 Task: Look for space in Shurugwi, Zimbabwe from 10th July, 2023 to 15th July, 2023 for 7 adults in price range Rs.10000 to Rs.15000. Place can be entire place or shared room with 4 bedrooms having 7 beds and 4 bathrooms. Property type can be house, flat, guest house. Amenities needed are: wifi, TV, free parkinig on premises, gym, breakfast. Booking option can be shelf check-in. Required host language is English.
Action: Mouse moved to (413, 98)
Screenshot: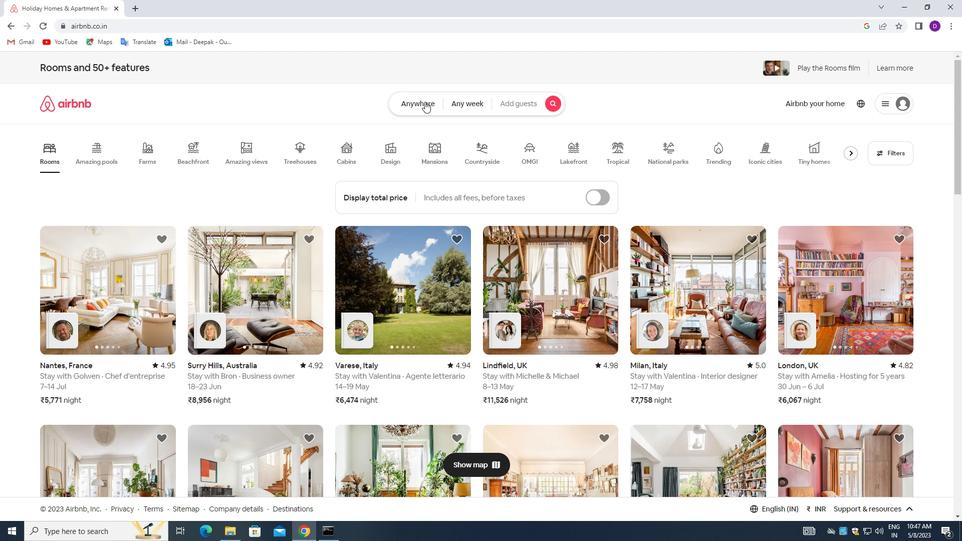 
Action: Mouse pressed left at (413, 98)
Screenshot: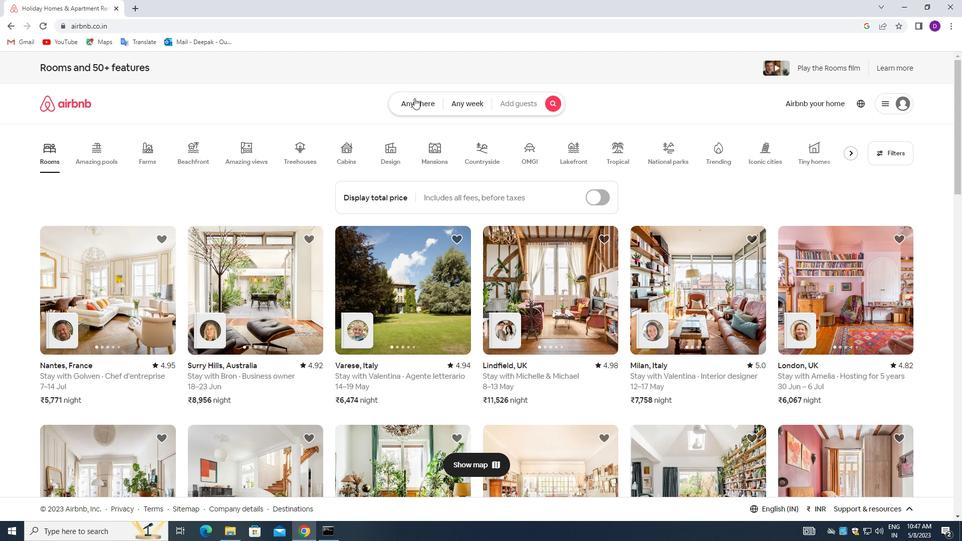
Action: Mouse moved to (358, 149)
Screenshot: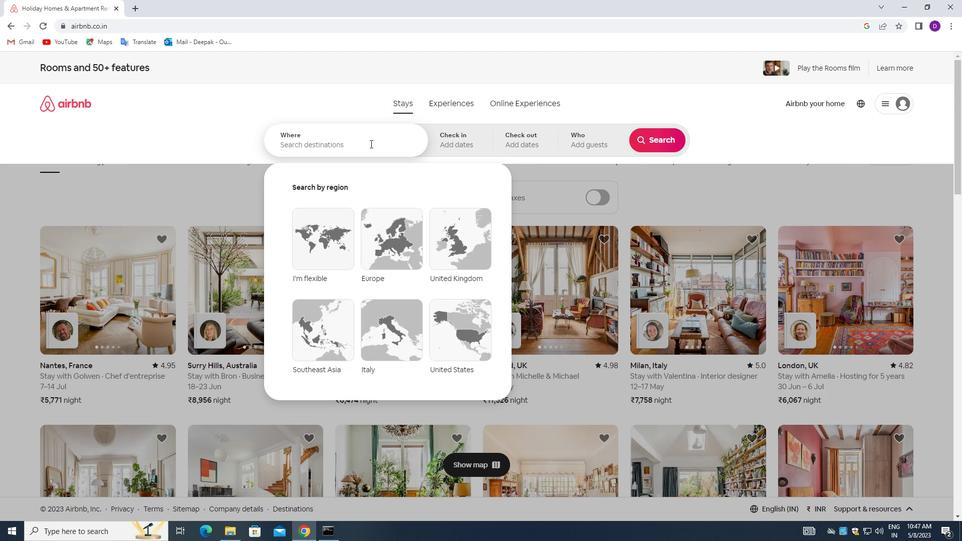 
Action: Mouse pressed left at (358, 149)
Screenshot: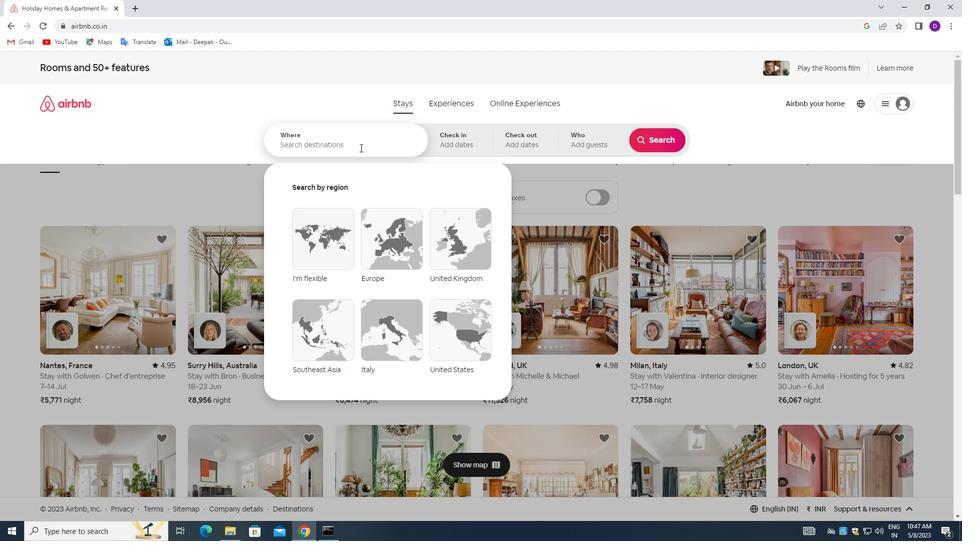 
Action: Mouse moved to (357, 147)
Screenshot: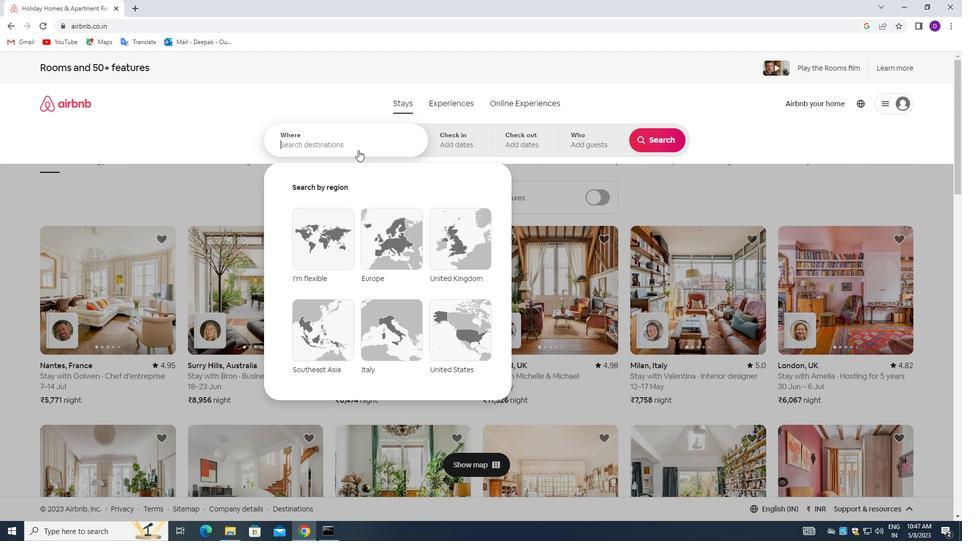
Action: Key pressed <Key.shift_r>Shurugwi,<Key.space><Key.shift_r>Zimbabwe<Key.enter>
Screenshot: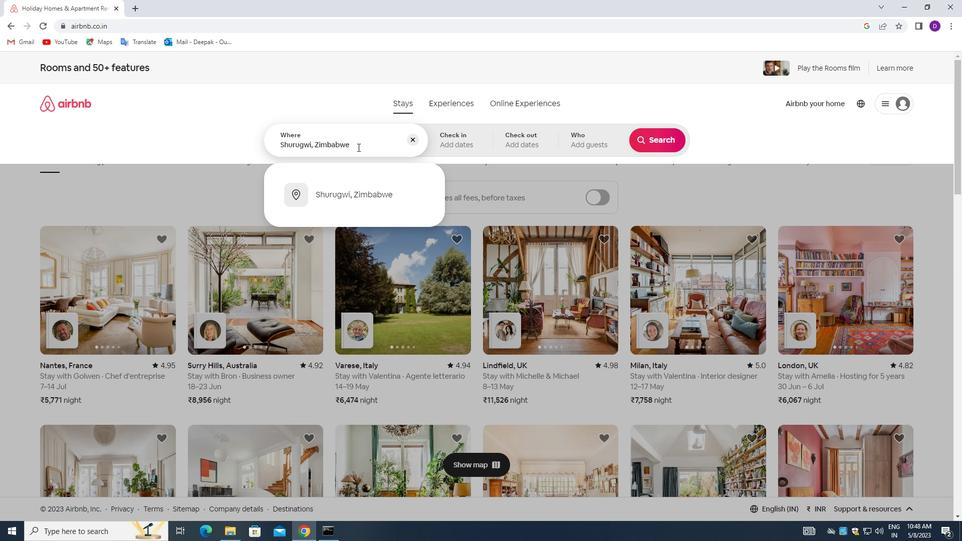 
Action: Mouse moved to (655, 220)
Screenshot: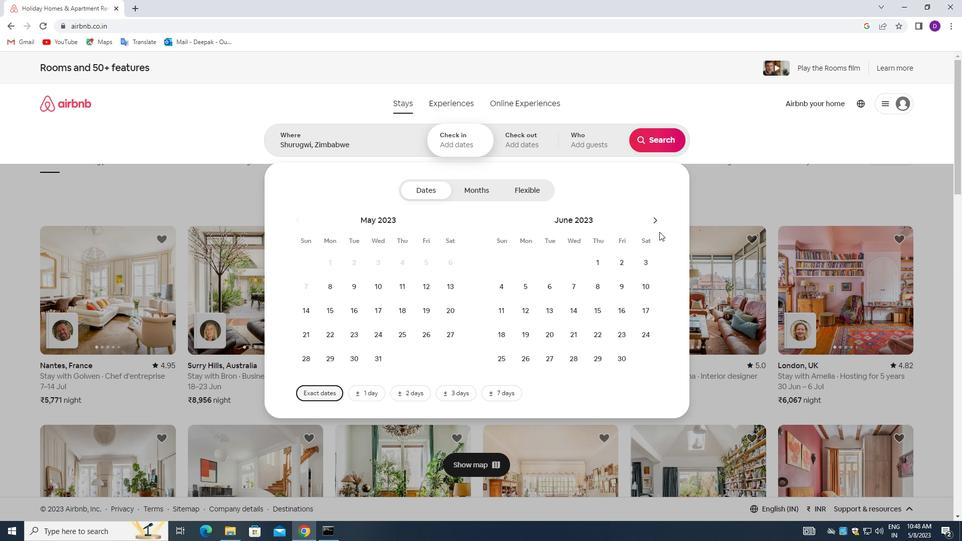 
Action: Mouse pressed left at (655, 220)
Screenshot: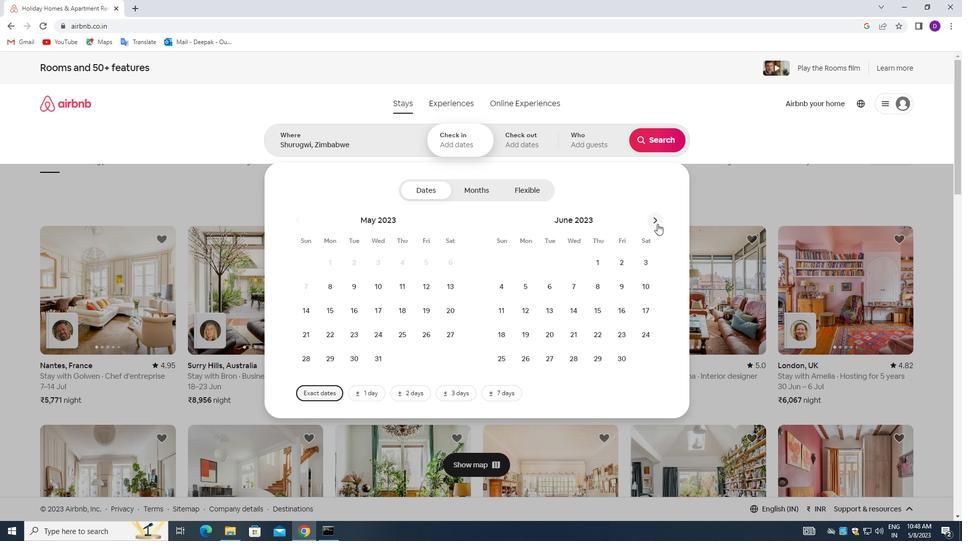 
Action: Mouse moved to (532, 314)
Screenshot: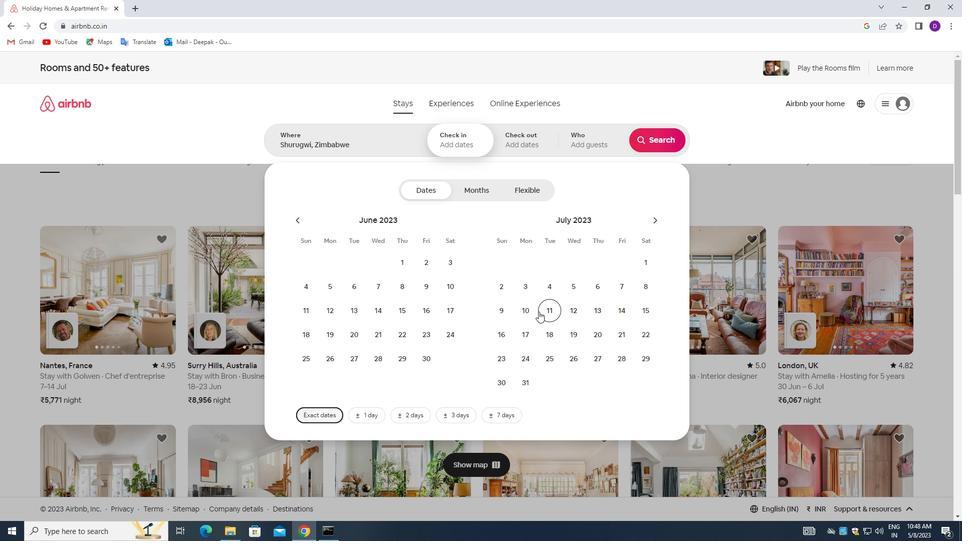 
Action: Mouse pressed left at (532, 314)
Screenshot: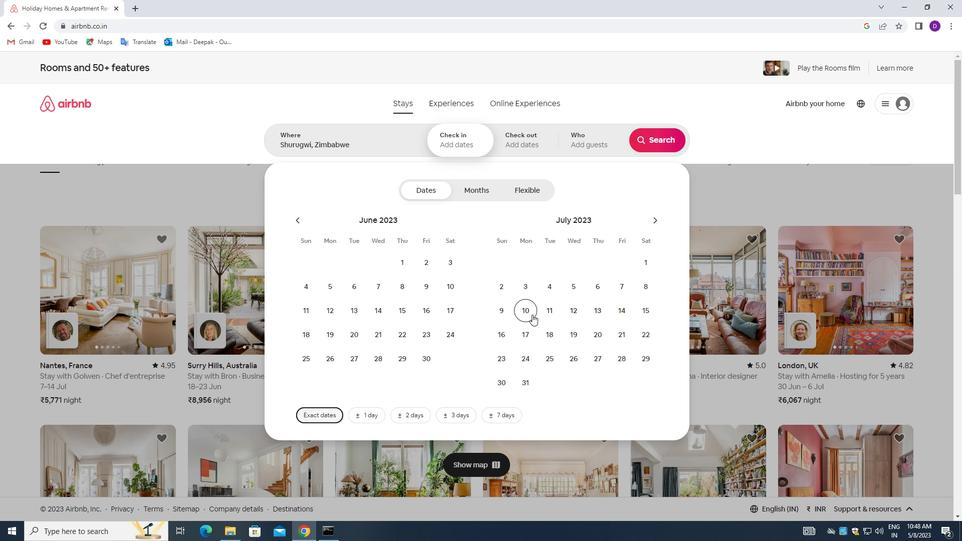 
Action: Mouse moved to (646, 315)
Screenshot: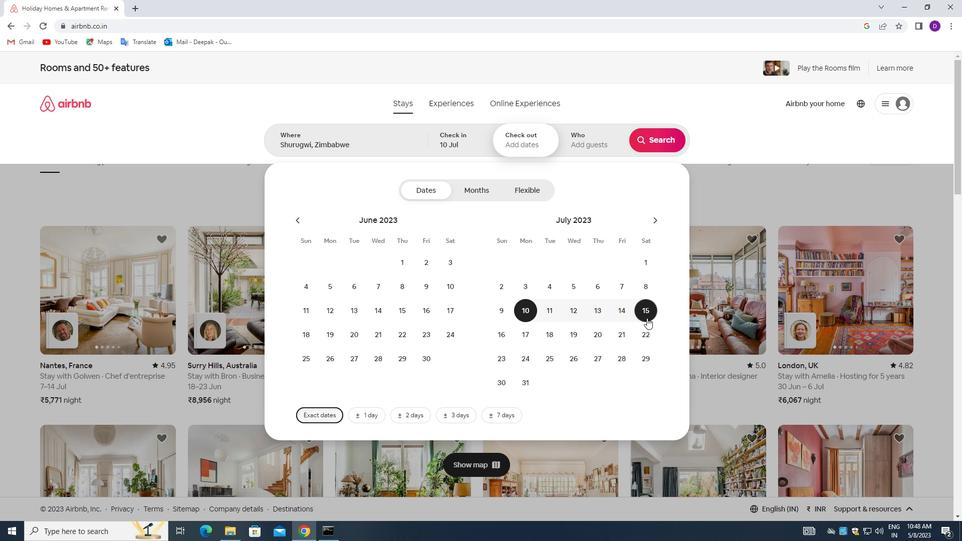 
Action: Mouse pressed left at (646, 315)
Screenshot: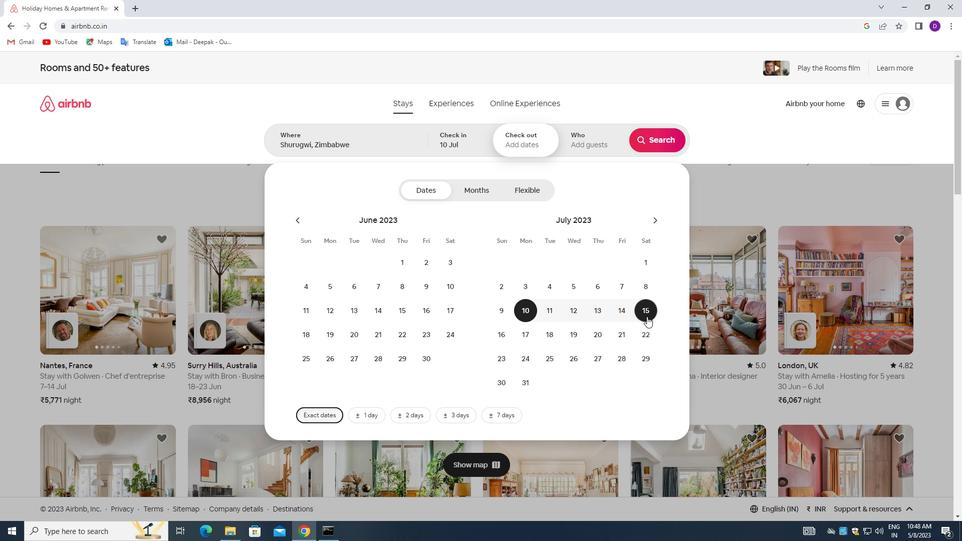 
Action: Mouse moved to (580, 136)
Screenshot: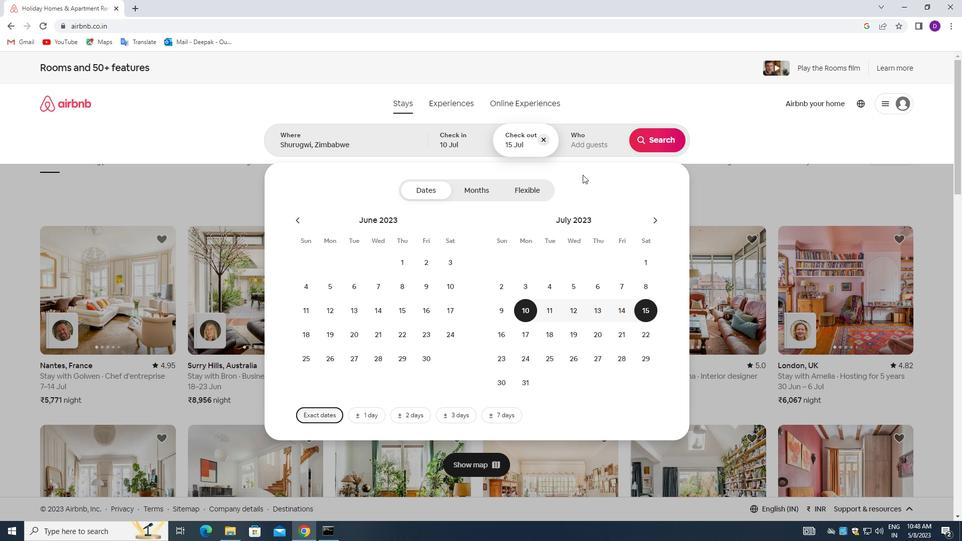 
Action: Mouse pressed left at (580, 136)
Screenshot: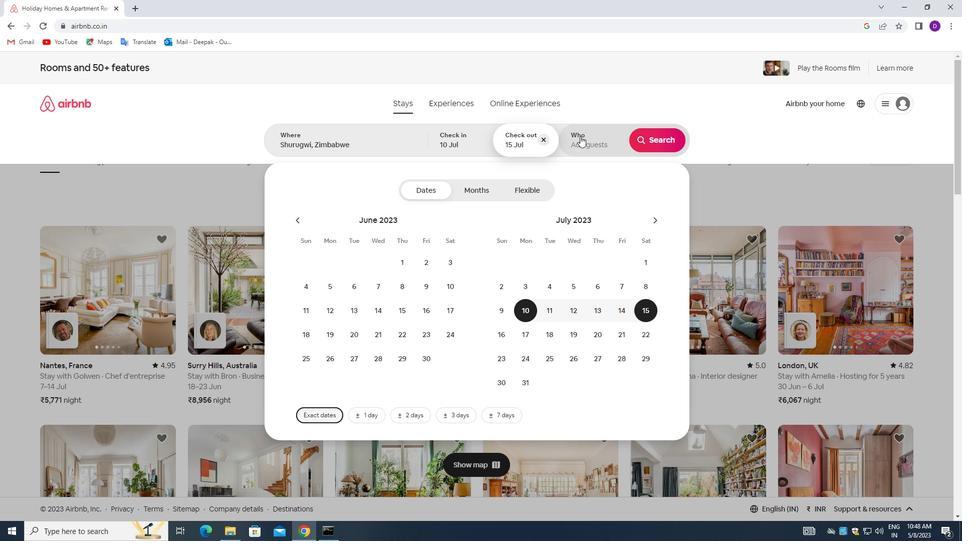 
Action: Mouse moved to (660, 192)
Screenshot: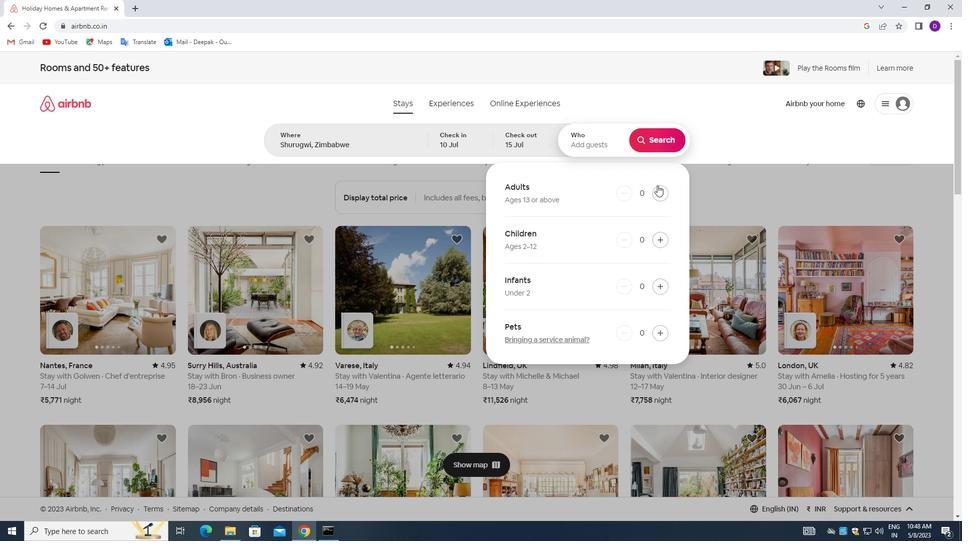 
Action: Mouse pressed left at (660, 192)
Screenshot: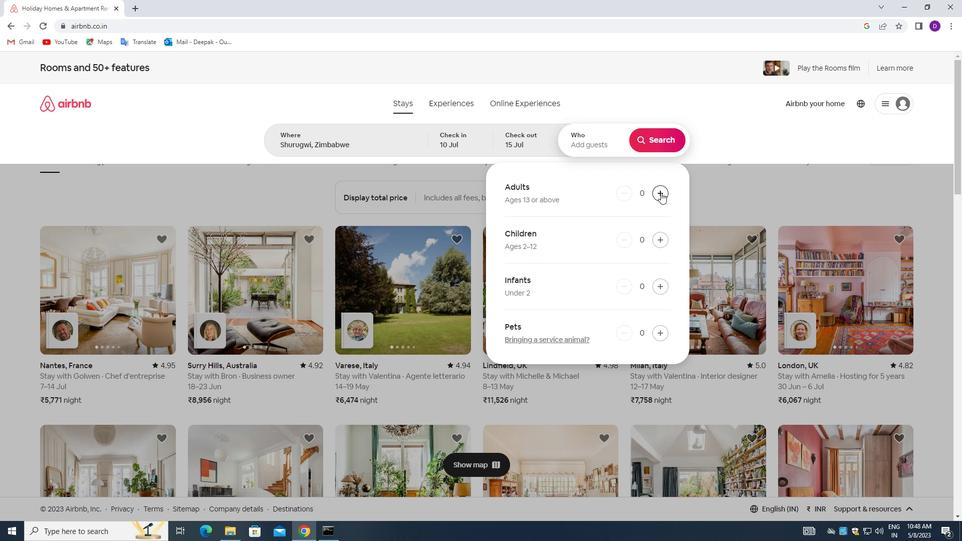 
Action: Mouse pressed left at (660, 192)
Screenshot: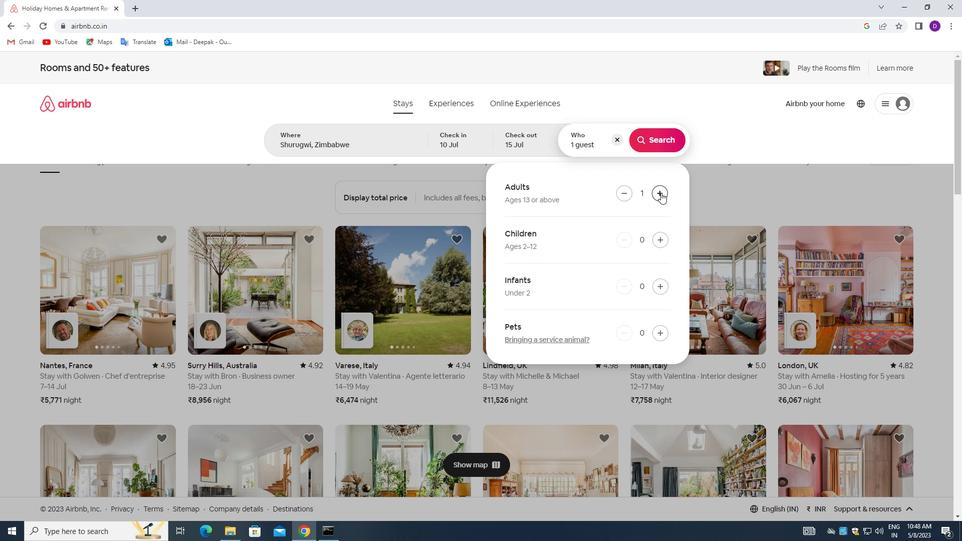 
Action: Mouse pressed left at (660, 192)
Screenshot: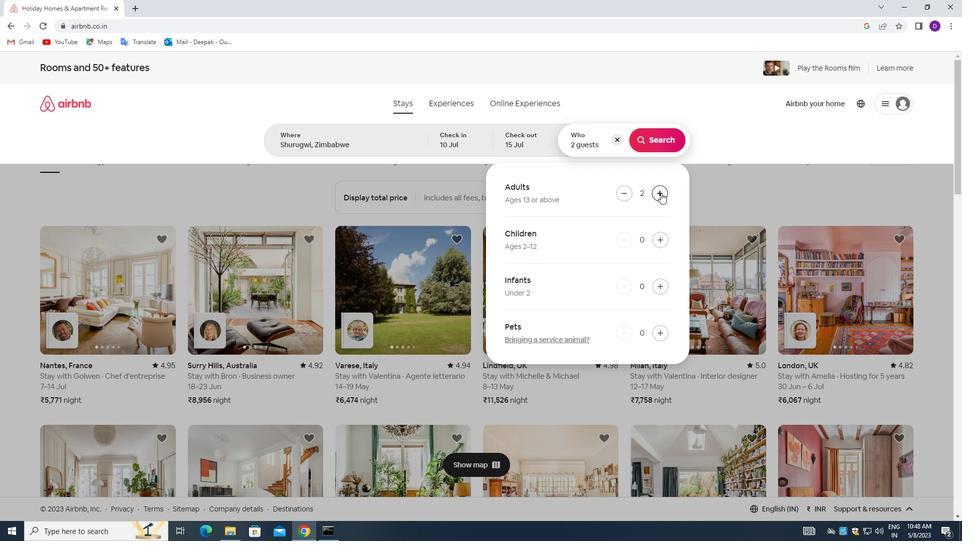 
Action: Mouse moved to (660, 192)
Screenshot: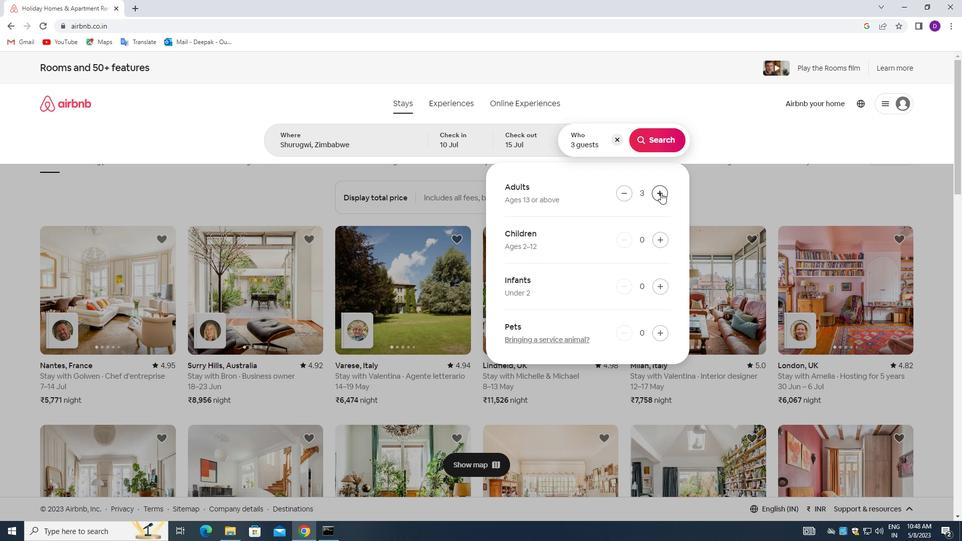 
Action: Mouse pressed left at (660, 192)
Screenshot: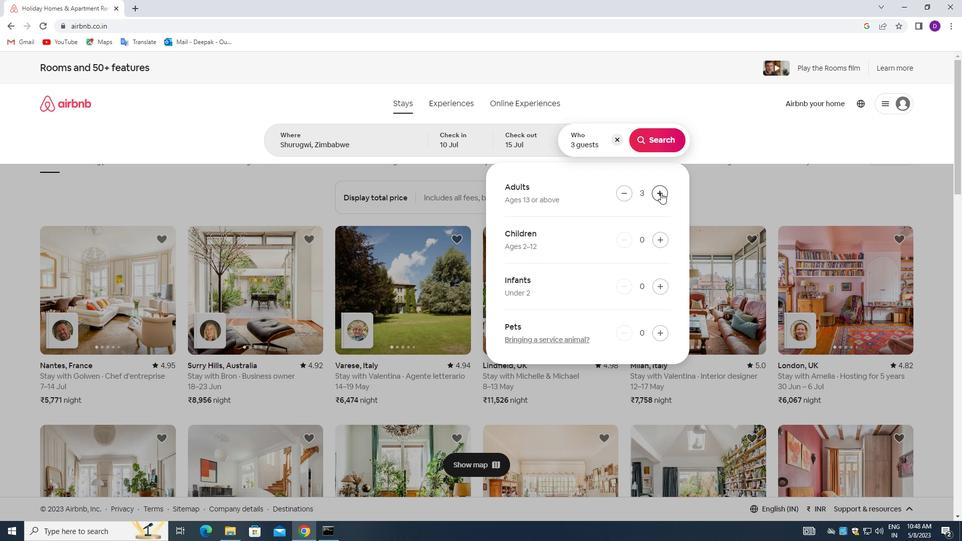 
Action: Mouse moved to (660, 192)
Screenshot: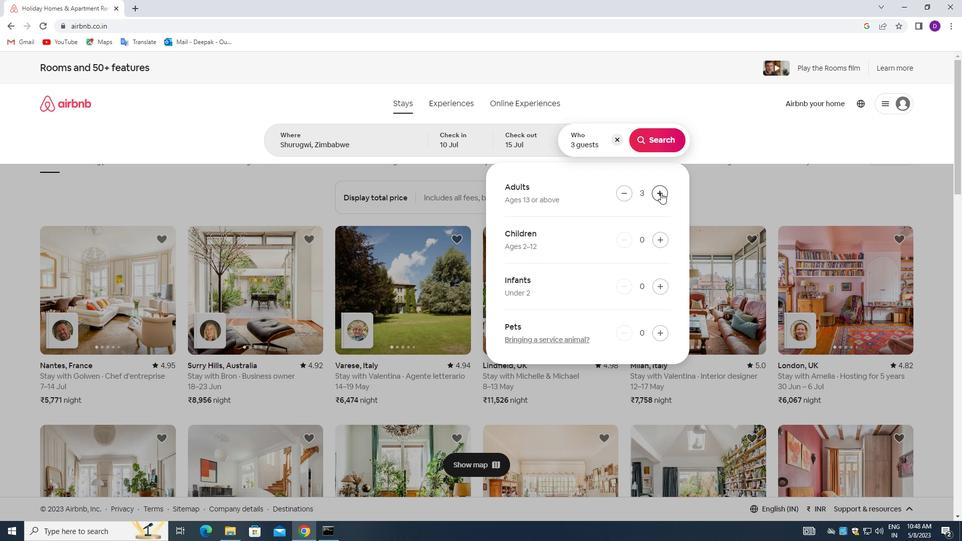 
Action: Mouse pressed left at (660, 192)
Screenshot: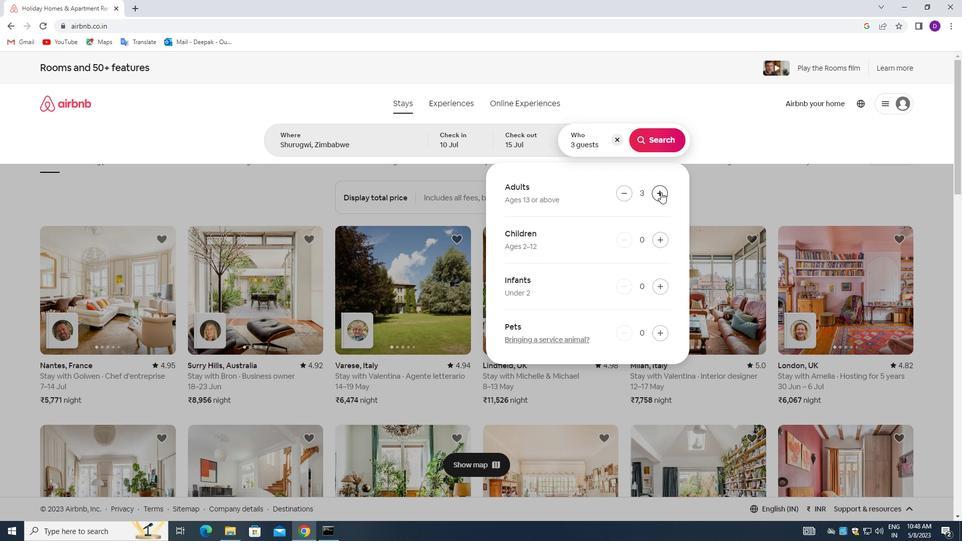
Action: Mouse moved to (660, 192)
Screenshot: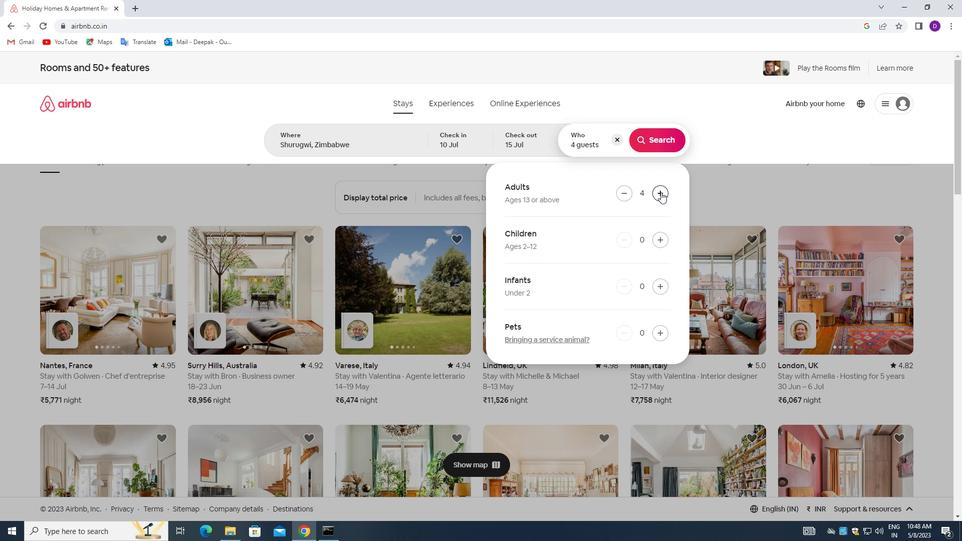 
Action: Mouse pressed left at (660, 192)
Screenshot: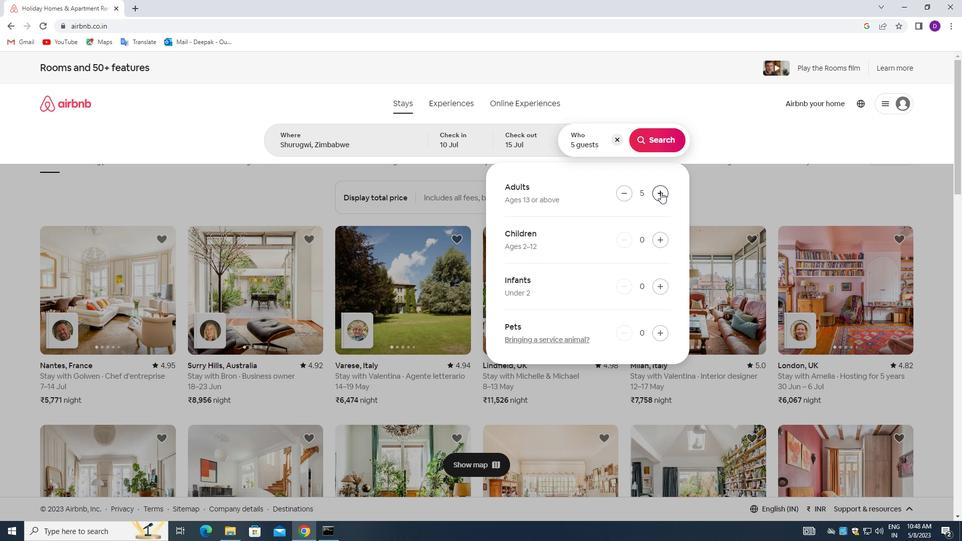 
Action: Mouse pressed left at (660, 192)
Screenshot: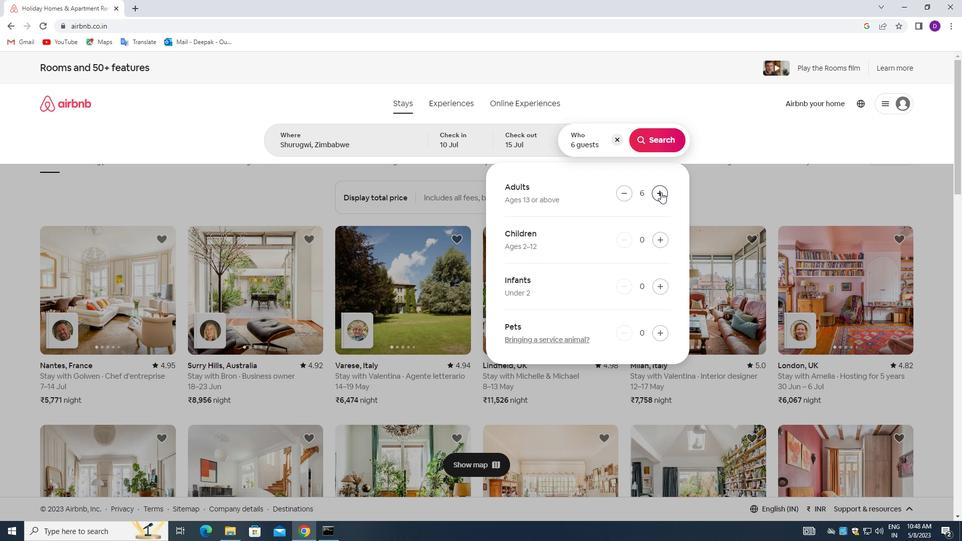 
Action: Mouse moved to (647, 141)
Screenshot: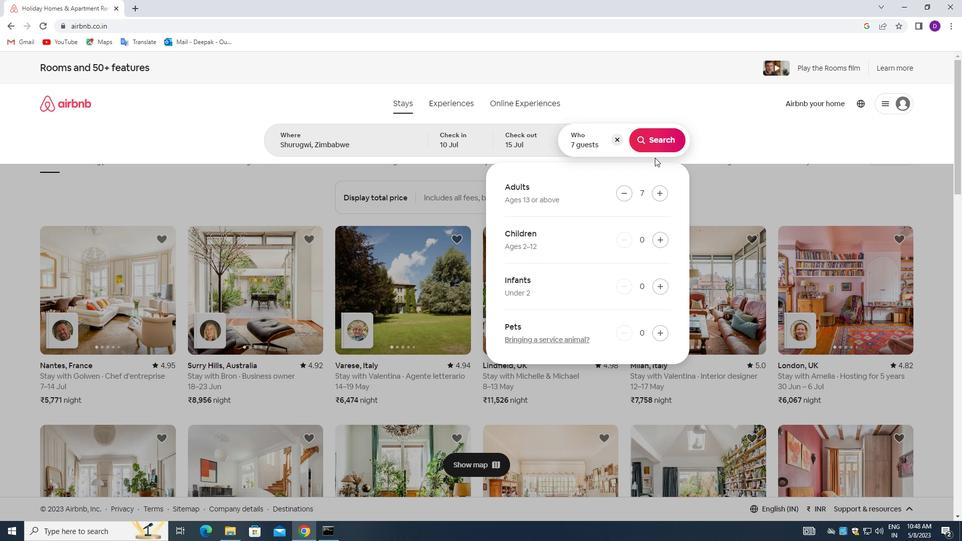 
Action: Mouse pressed left at (647, 141)
Screenshot: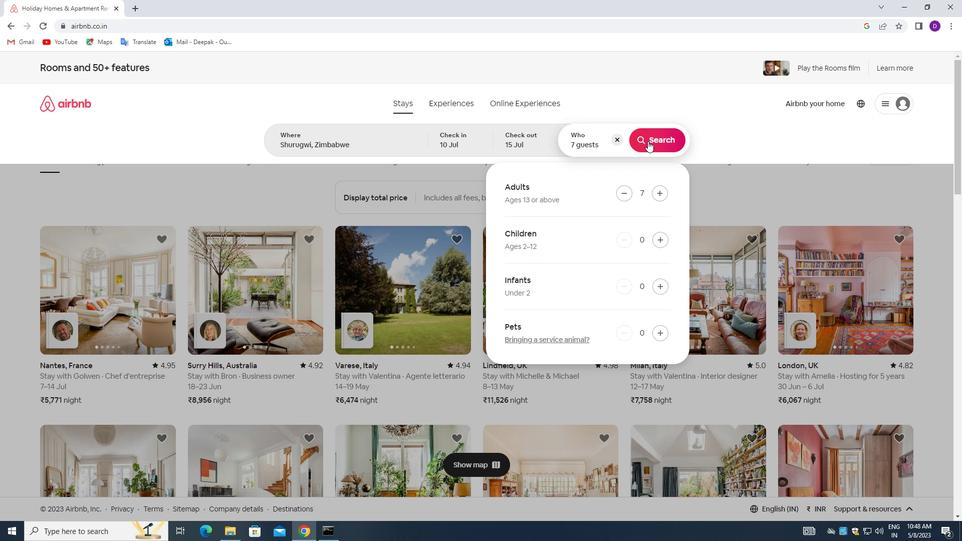 
Action: Mouse moved to (908, 110)
Screenshot: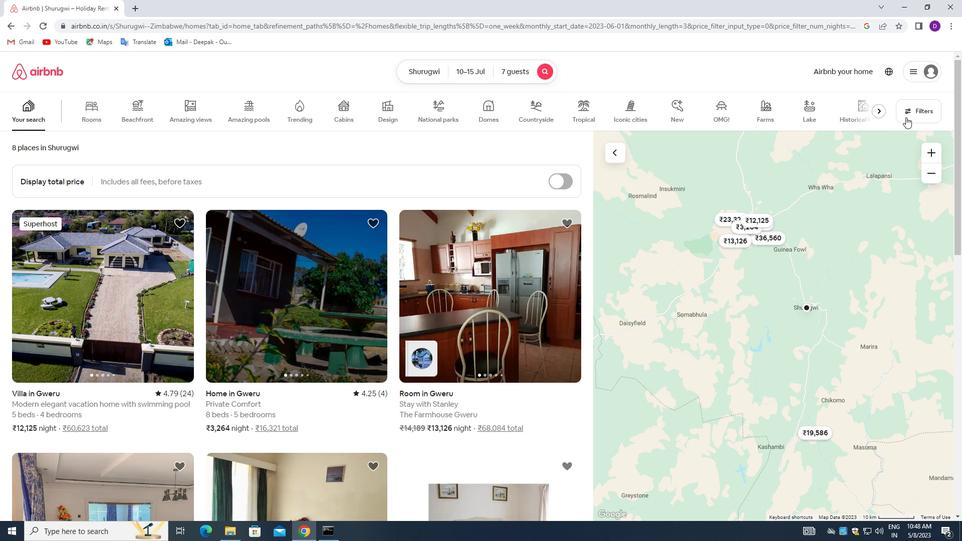 
Action: Mouse pressed left at (908, 110)
Screenshot: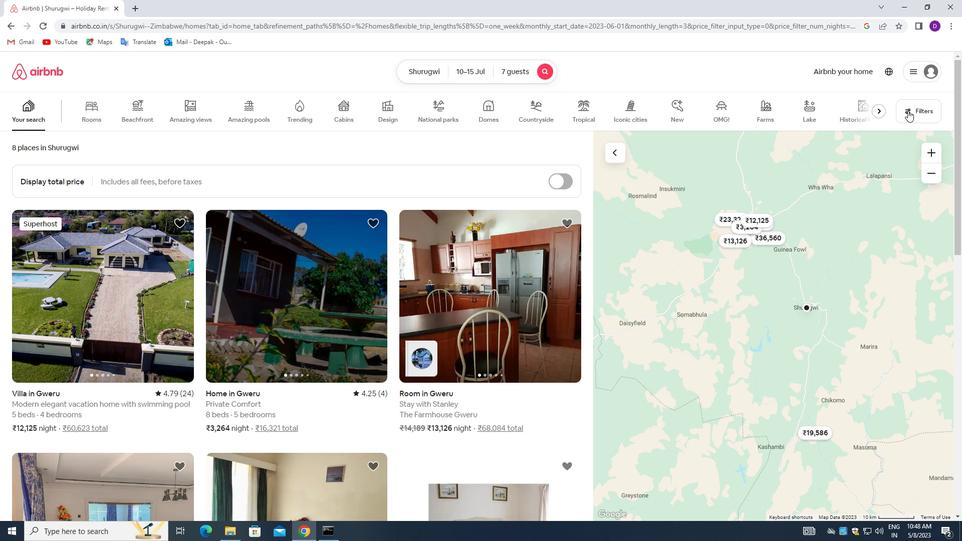 
Action: Mouse moved to (347, 358)
Screenshot: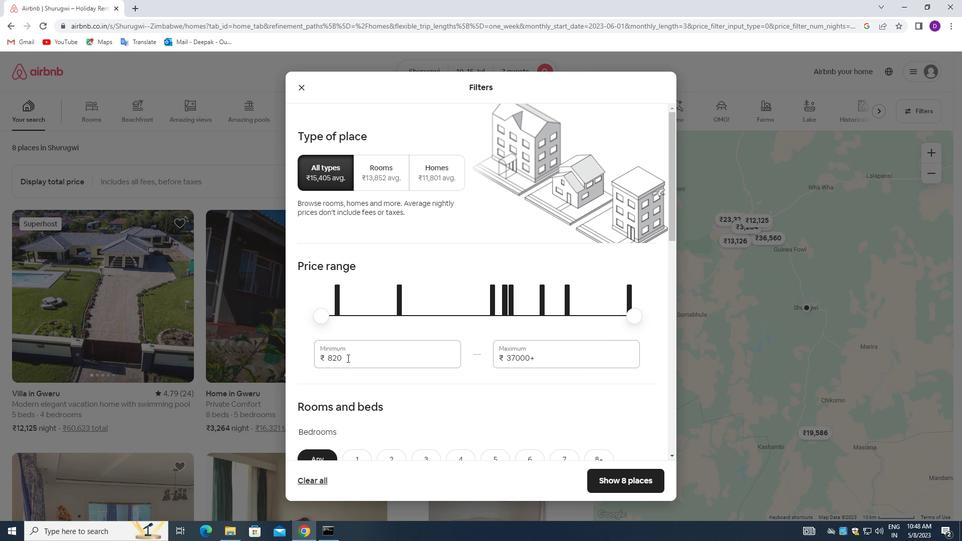 
Action: Mouse pressed left at (347, 358)
Screenshot: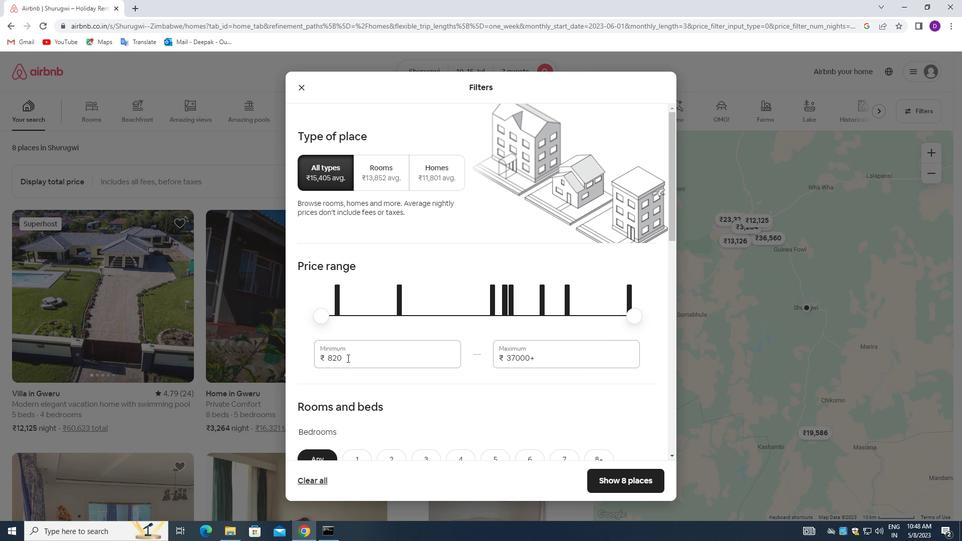 
Action: Mouse pressed left at (347, 358)
Screenshot: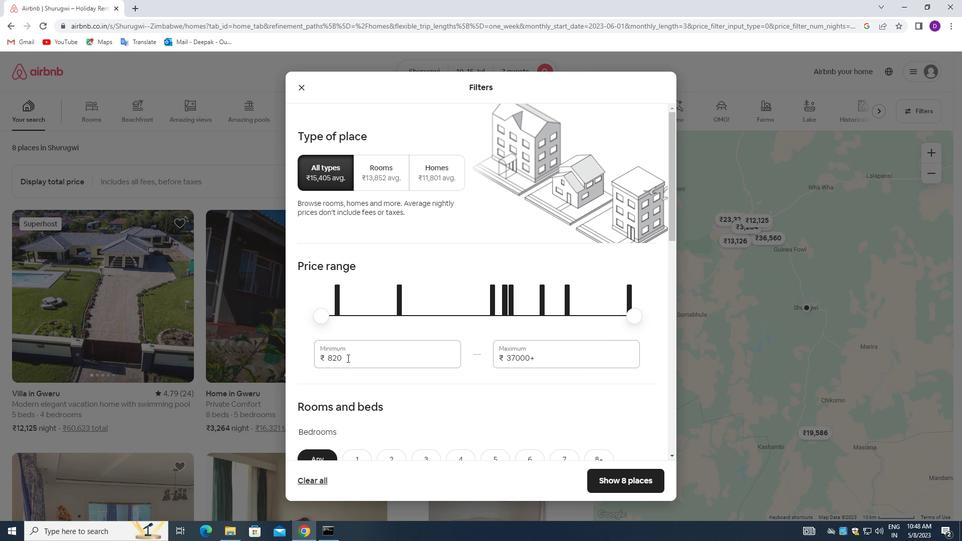 
Action: Key pressed 10000<Key.caps_lock><Key.tab>15000
Screenshot: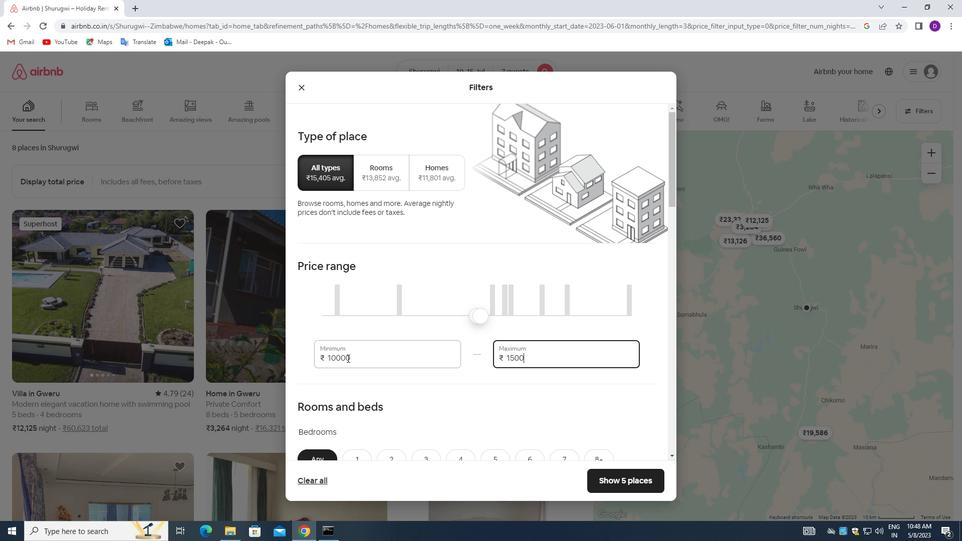 
Action: Mouse moved to (377, 353)
Screenshot: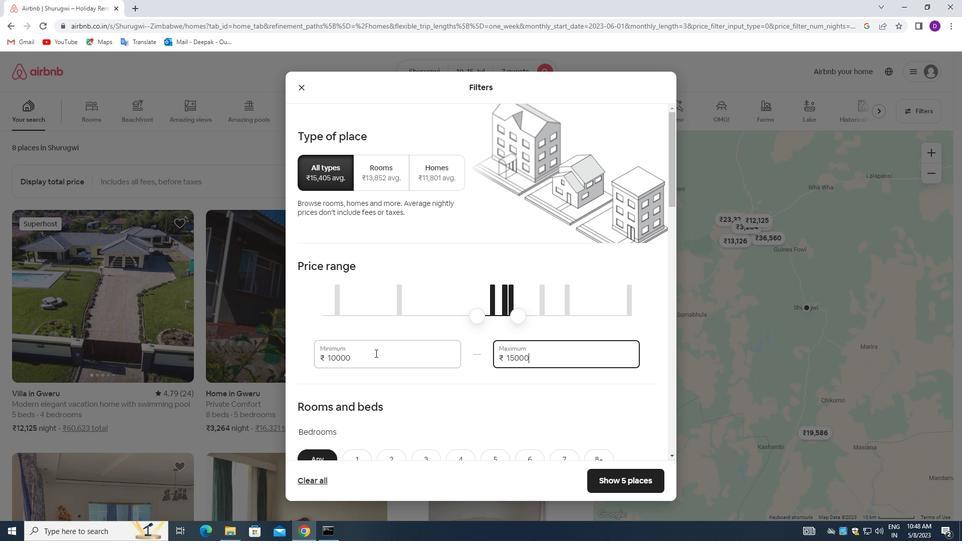 
Action: Mouse scrolled (377, 352) with delta (0, 0)
Screenshot: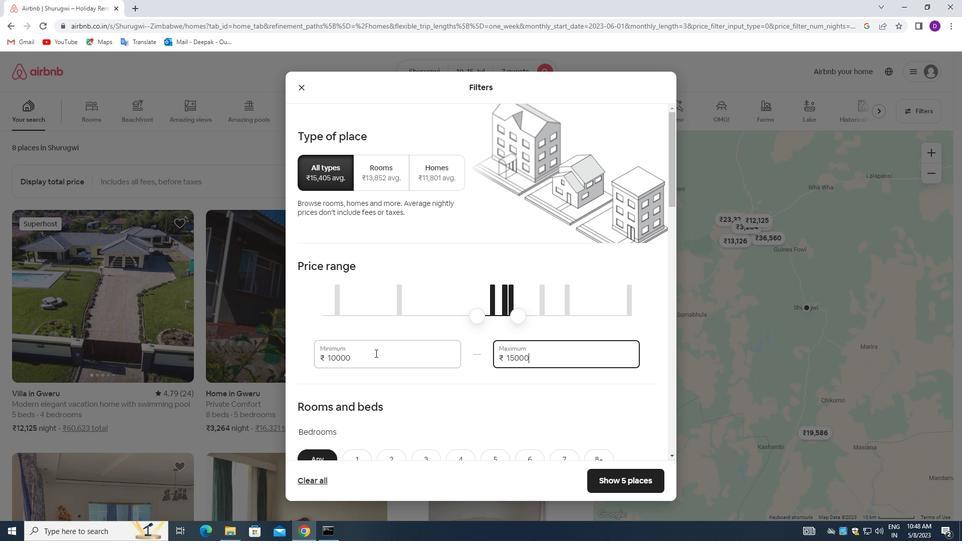 
Action: Mouse moved to (378, 353)
Screenshot: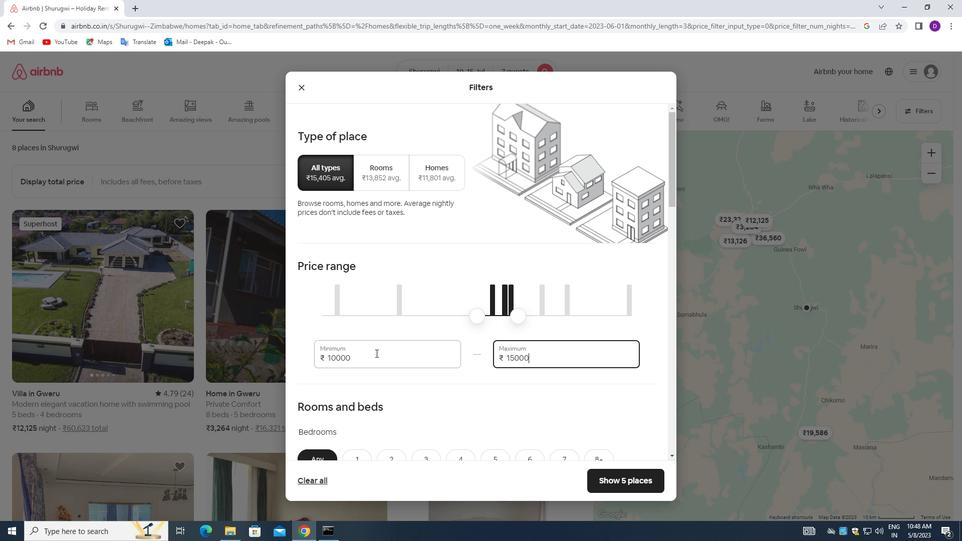 
Action: Mouse scrolled (378, 352) with delta (0, 0)
Screenshot: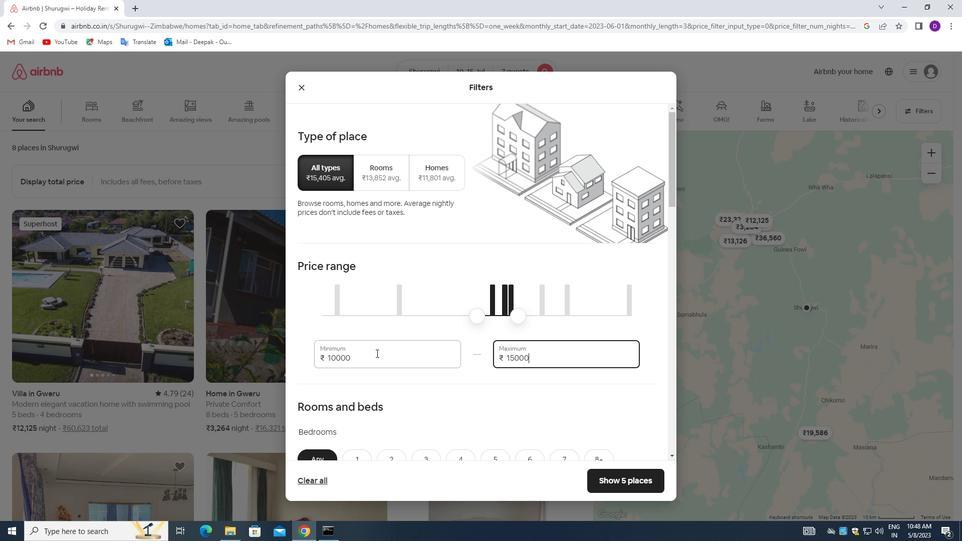 
Action: Mouse moved to (378, 353)
Screenshot: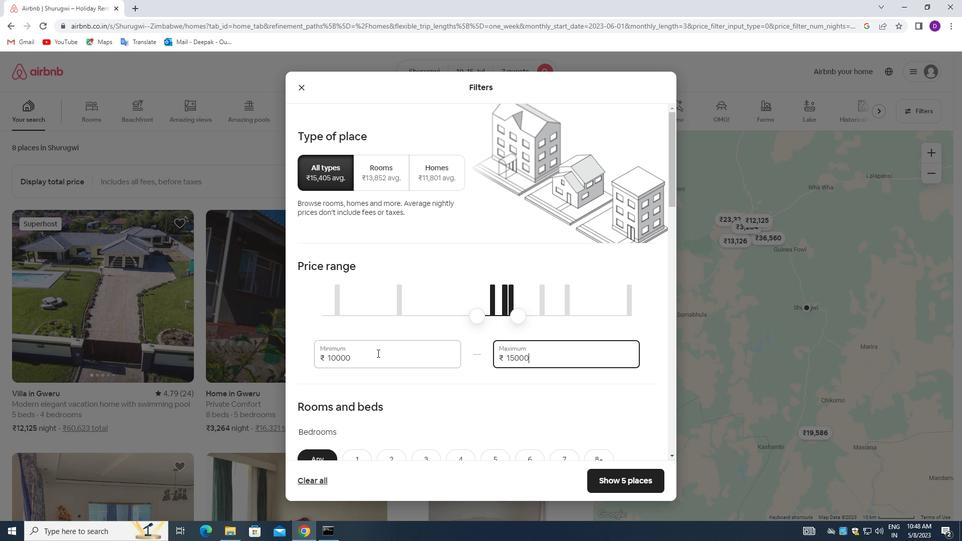 
Action: Mouse scrolled (378, 352) with delta (0, 0)
Screenshot: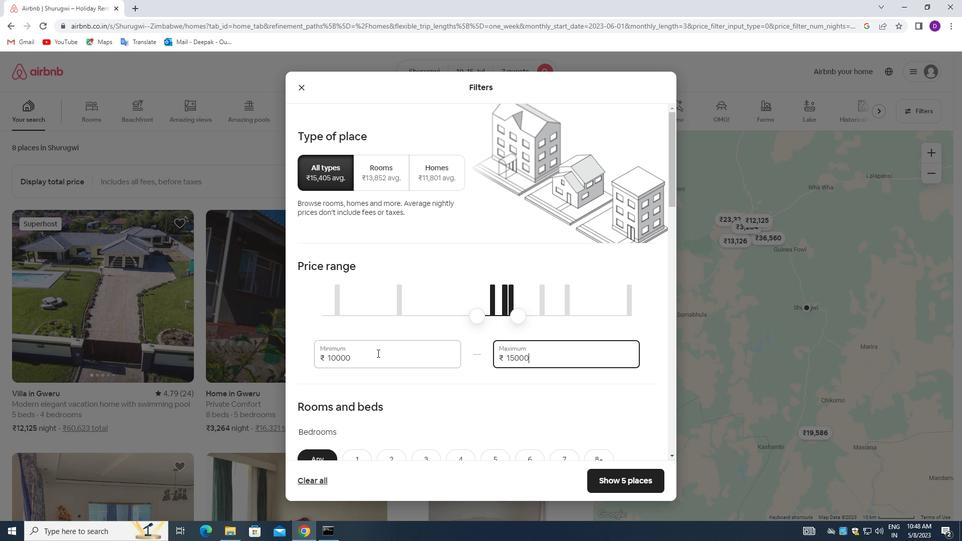 
Action: Mouse moved to (457, 312)
Screenshot: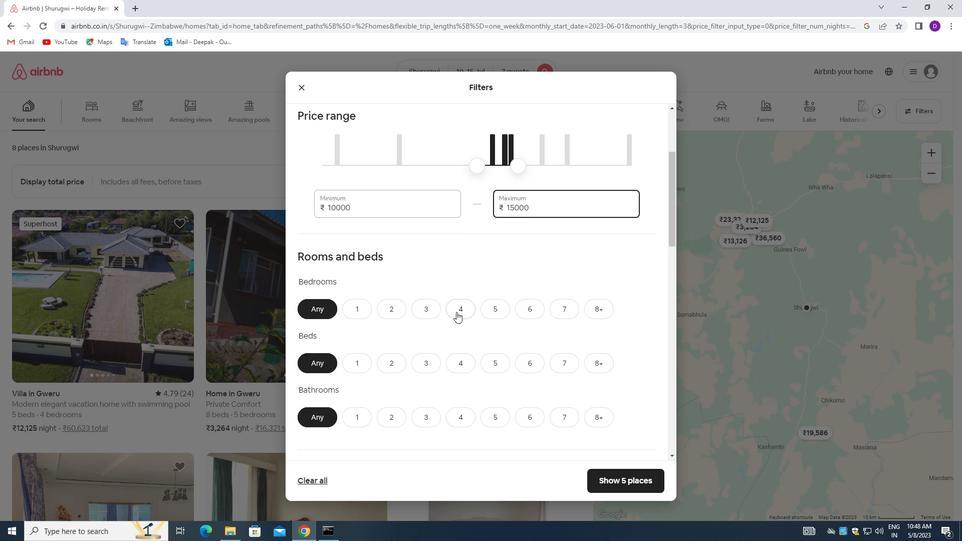 
Action: Mouse pressed left at (457, 312)
Screenshot: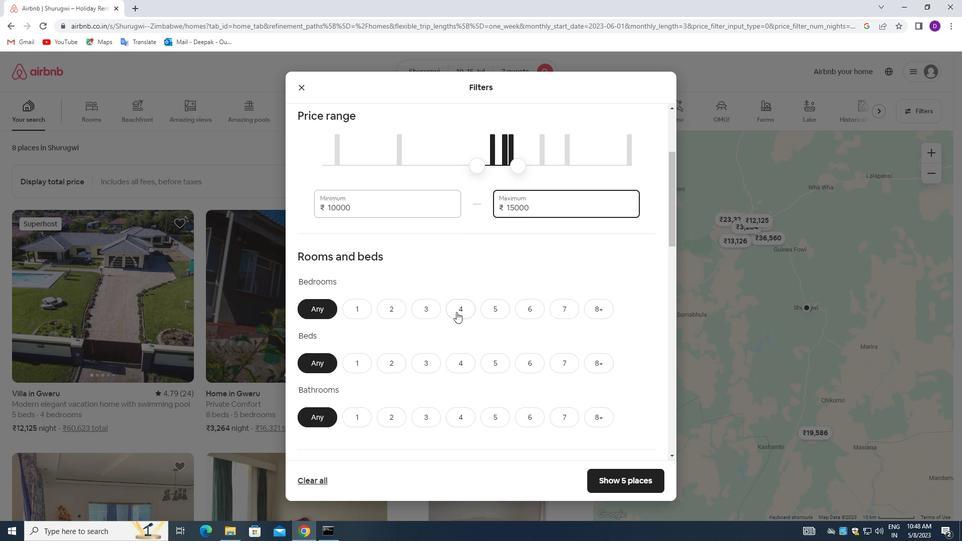 
Action: Mouse moved to (552, 357)
Screenshot: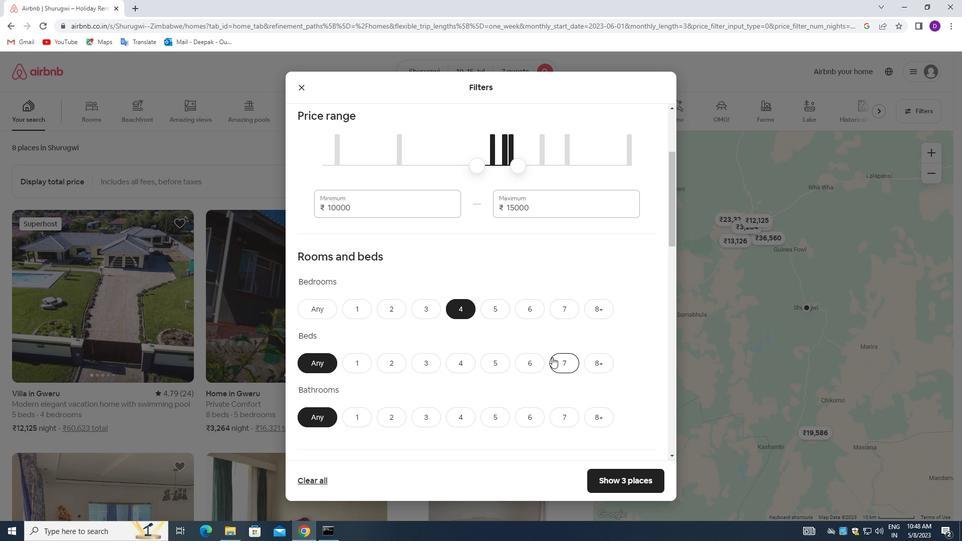
Action: Mouse pressed left at (552, 357)
Screenshot: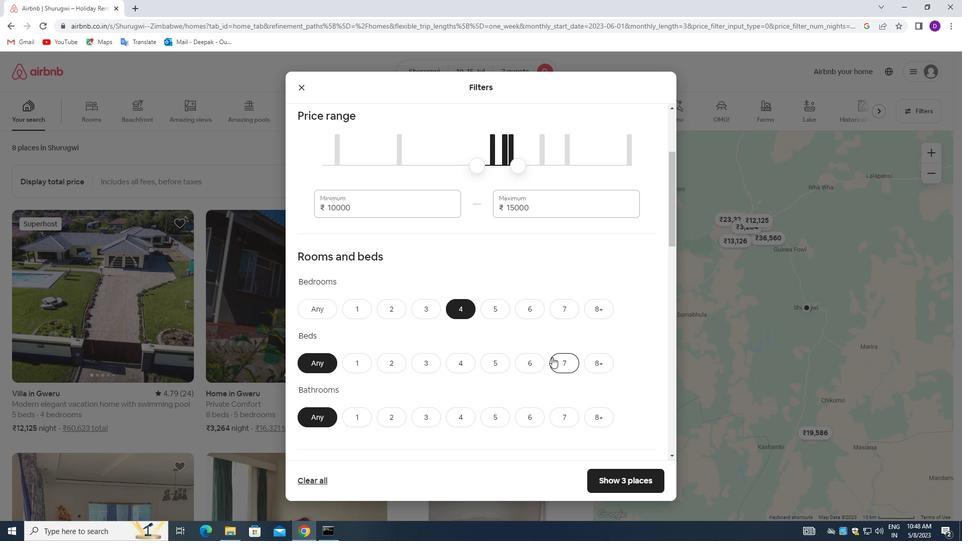 
Action: Mouse moved to (451, 416)
Screenshot: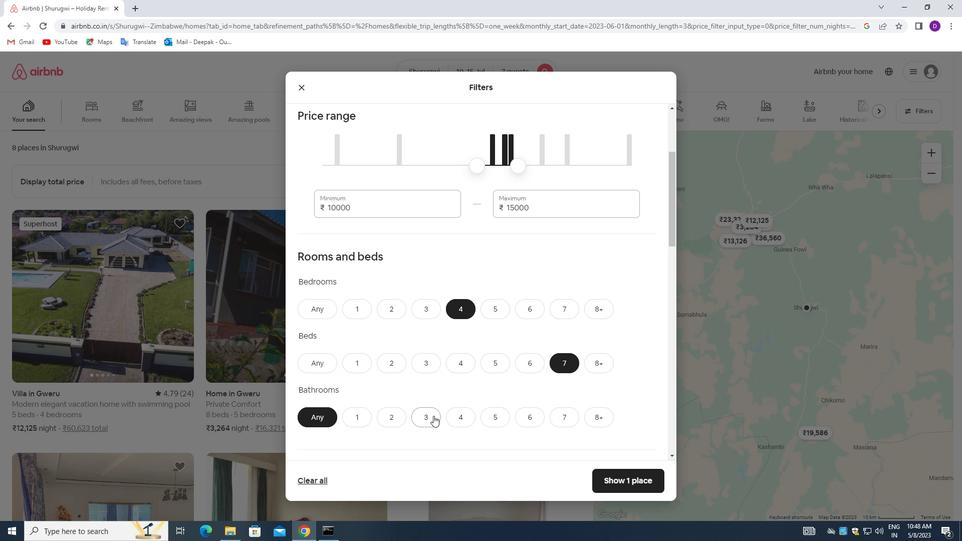 
Action: Mouse pressed left at (451, 416)
Screenshot: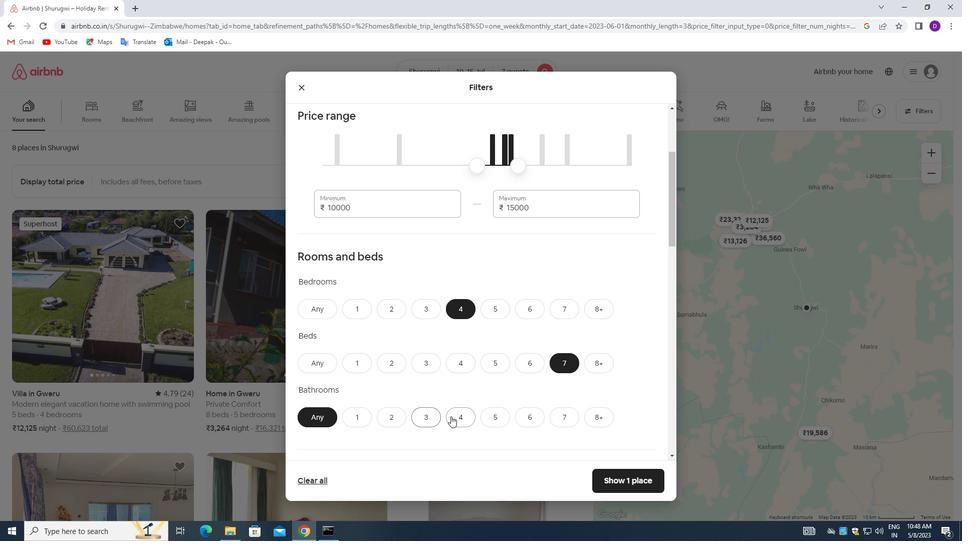 
Action: Mouse moved to (449, 383)
Screenshot: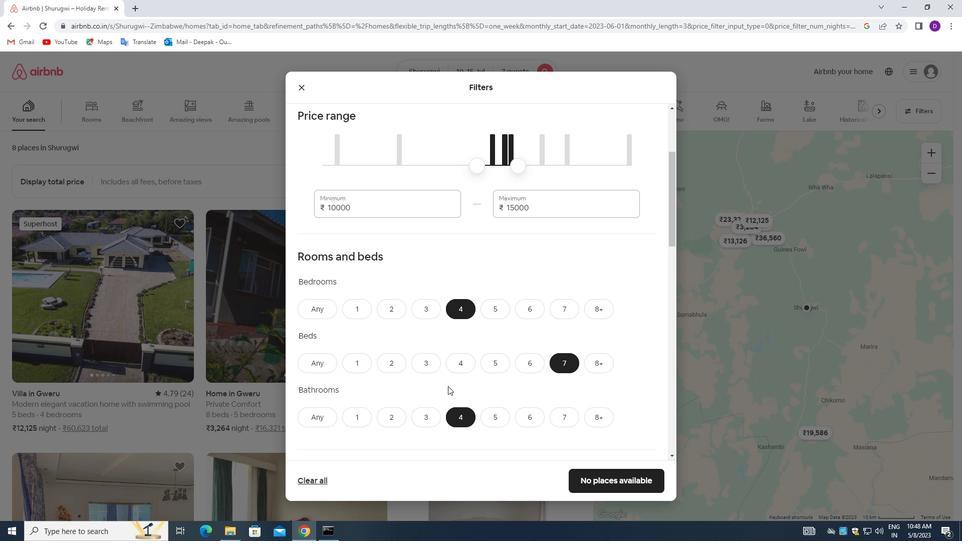 
Action: Mouse scrolled (449, 383) with delta (0, 0)
Screenshot: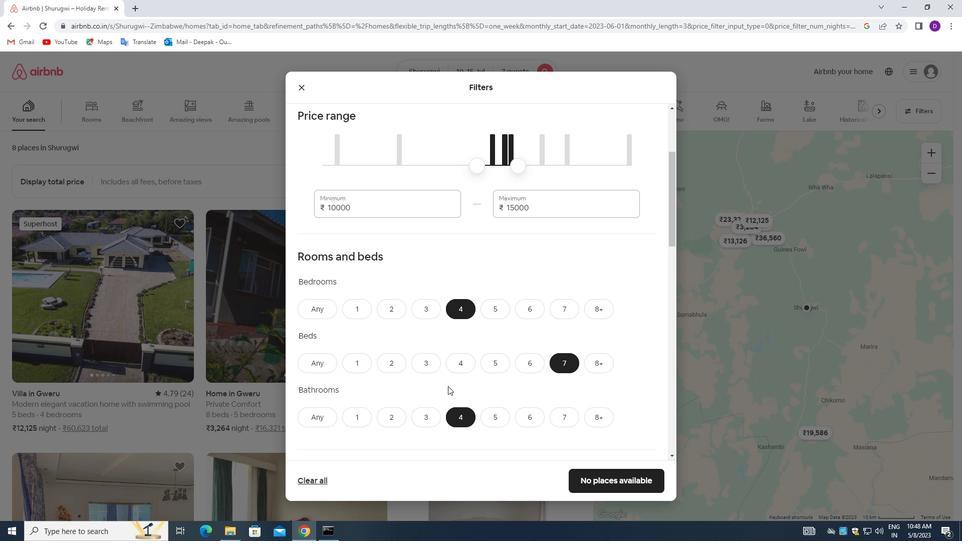 
Action: Mouse moved to (449, 382)
Screenshot: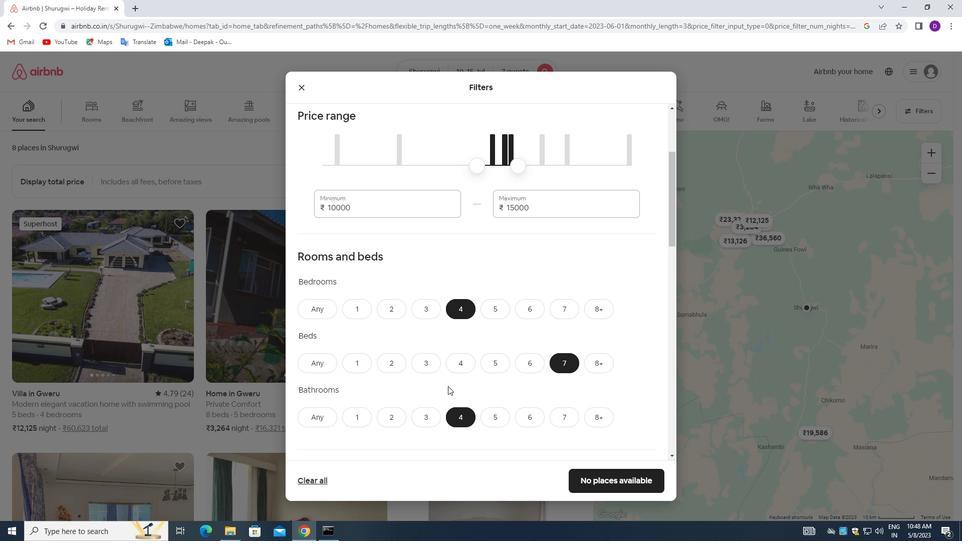 
Action: Mouse scrolled (449, 382) with delta (0, 0)
Screenshot: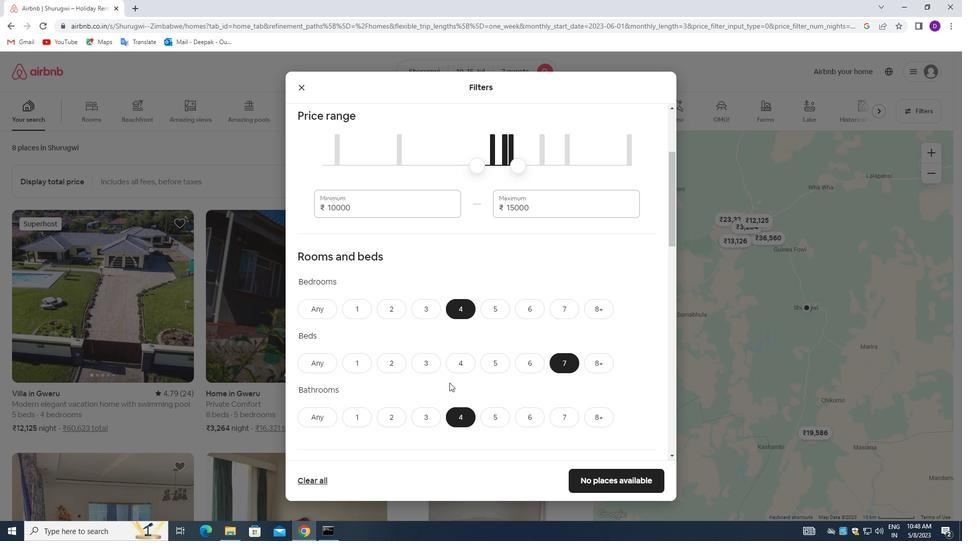 
Action: Mouse moved to (456, 365)
Screenshot: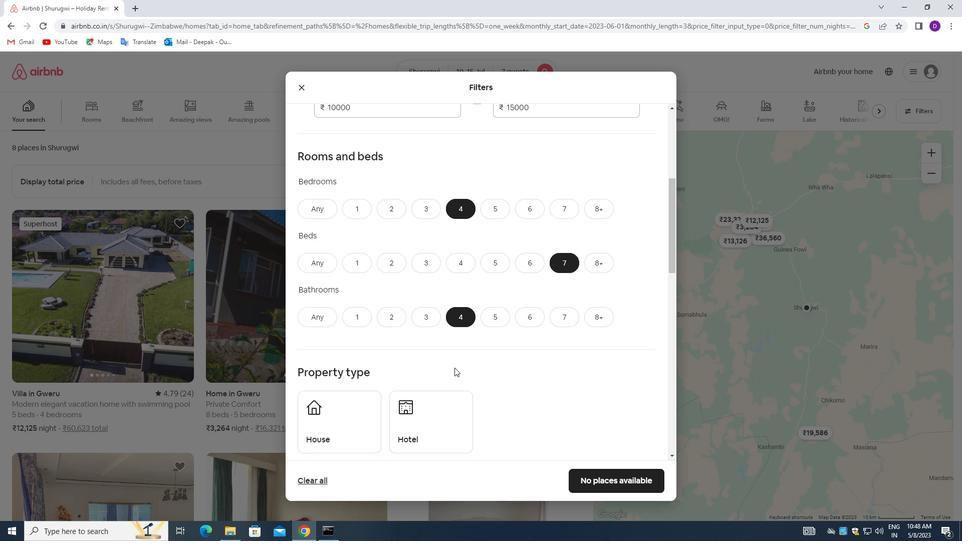 
Action: Mouse scrolled (456, 365) with delta (0, 0)
Screenshot: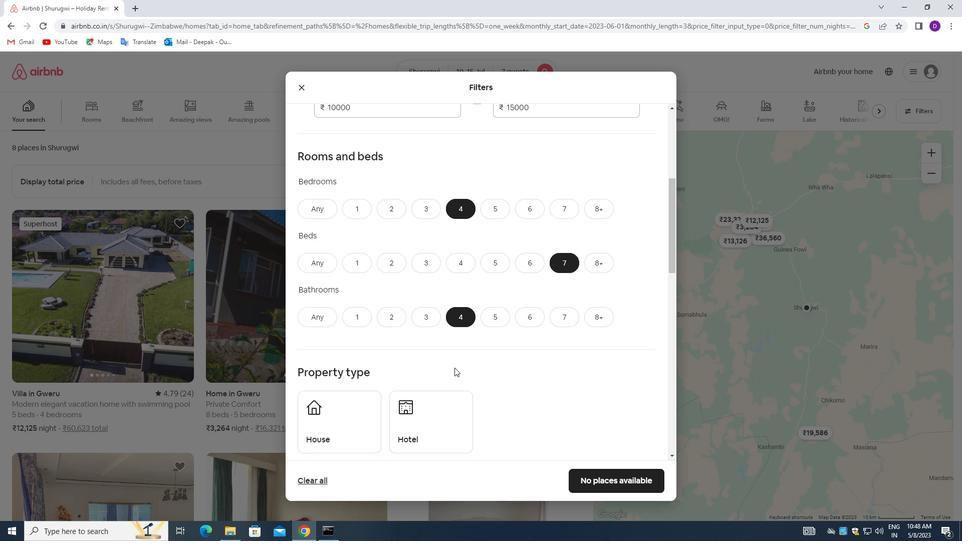
Action: Mouse moved to (364, 375)
Screenshot: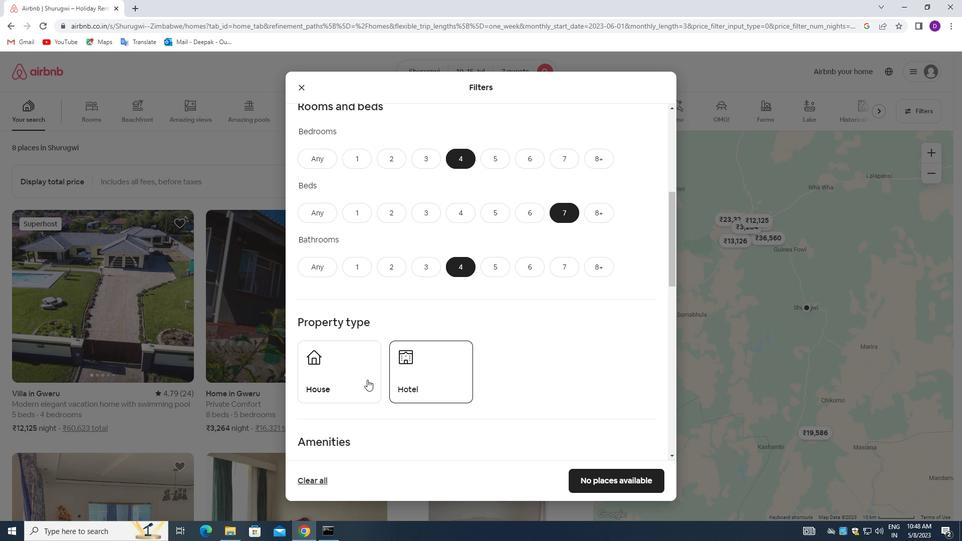 
Action: Mouse pressed left at (364, 375)
Screenshot: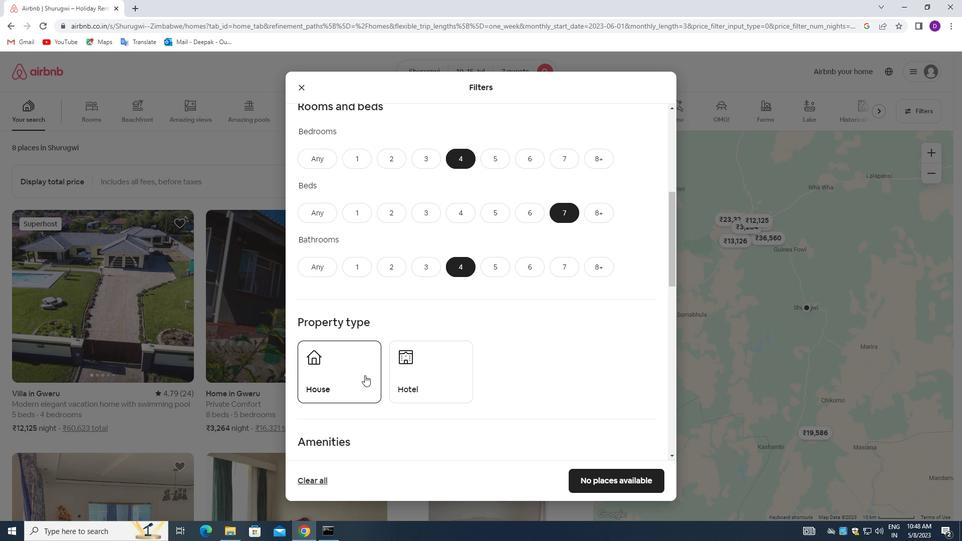 
Action: Mouse moved to (456, 353)
Screenshot: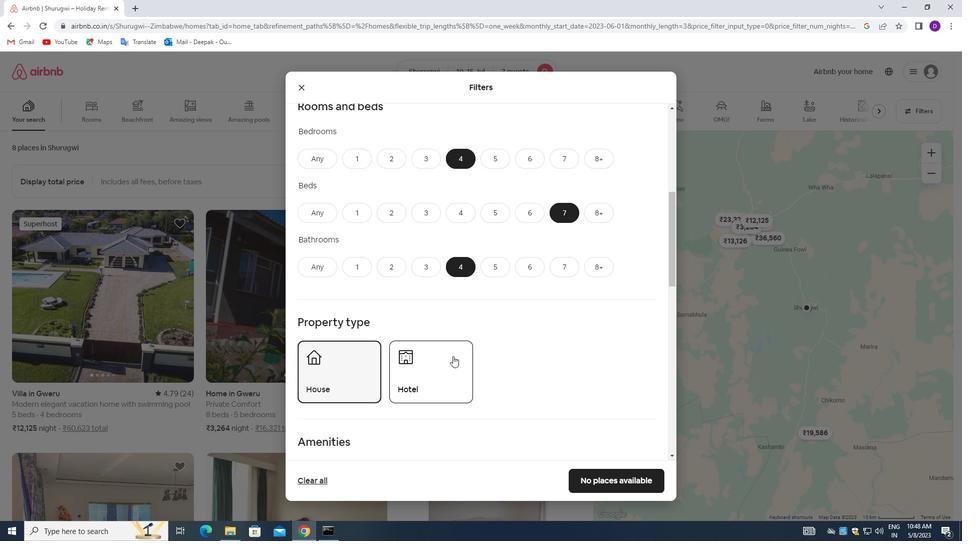 
Action: Mouse scrolled (456, 352) with delta (0, 0)
Screenshot: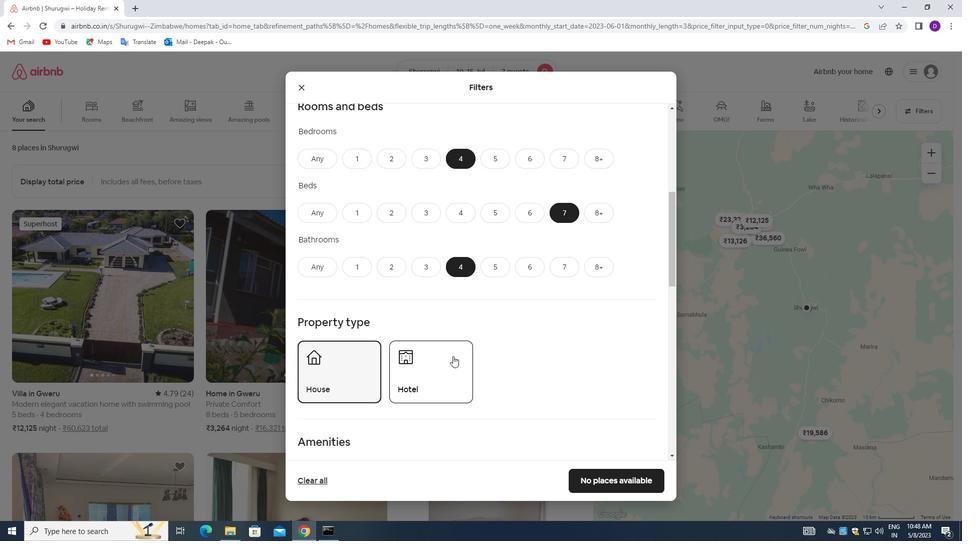
Action: Mouse moved to (456, 351)
Screenshot: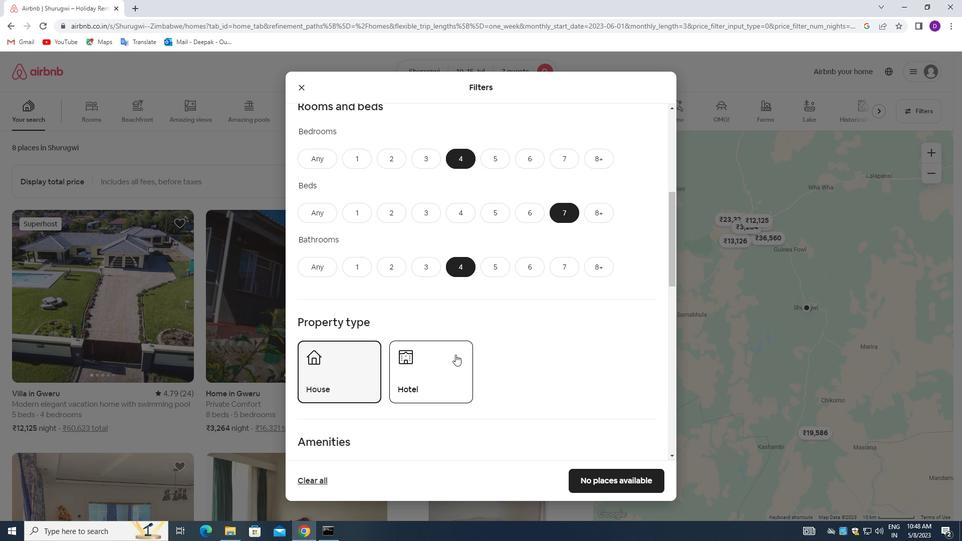 
Action: Mouse scrolled (456, 350) with delta (0, 0)
Screenshot: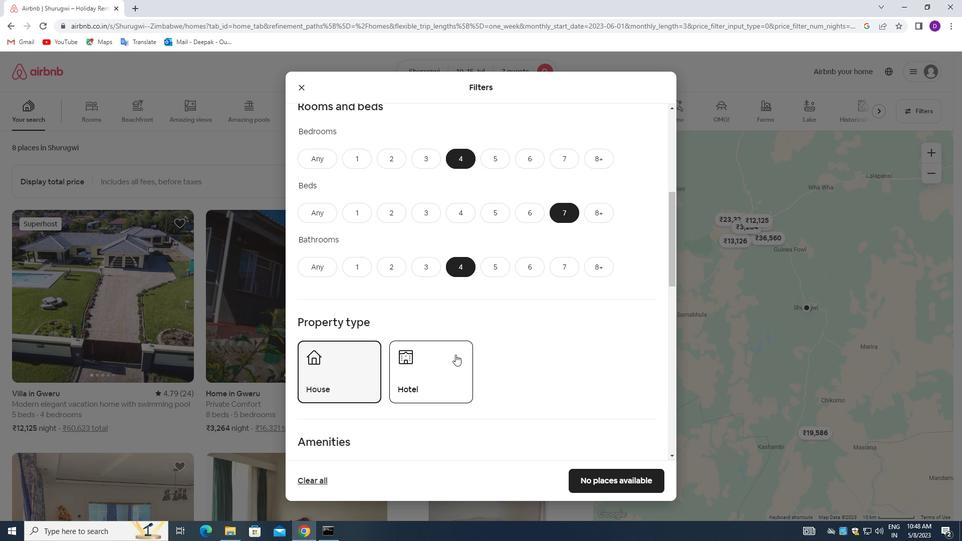 
Action: Mouse moved to (456, 350)
Screenshot: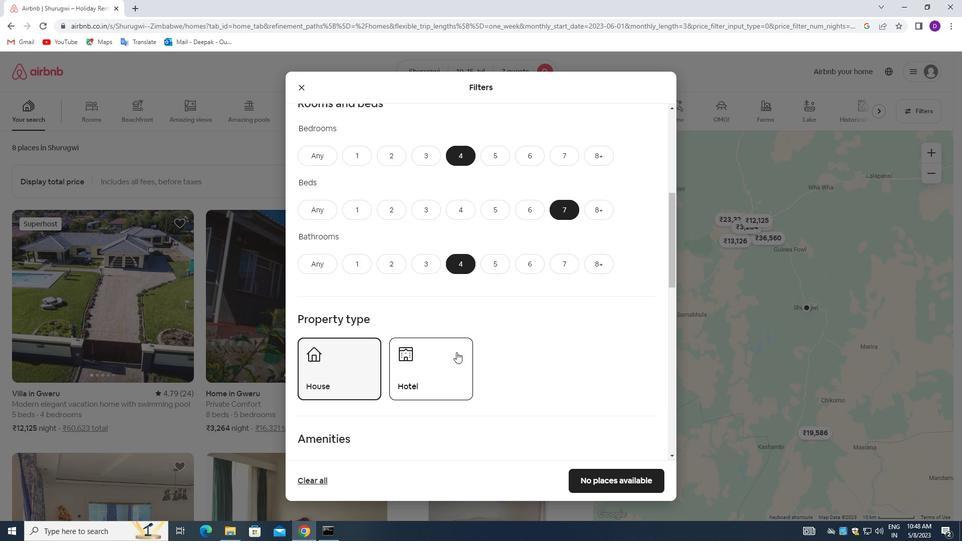 
Action: Mouse scrolled (456, 350) with delta (0, 0)
Screenshot: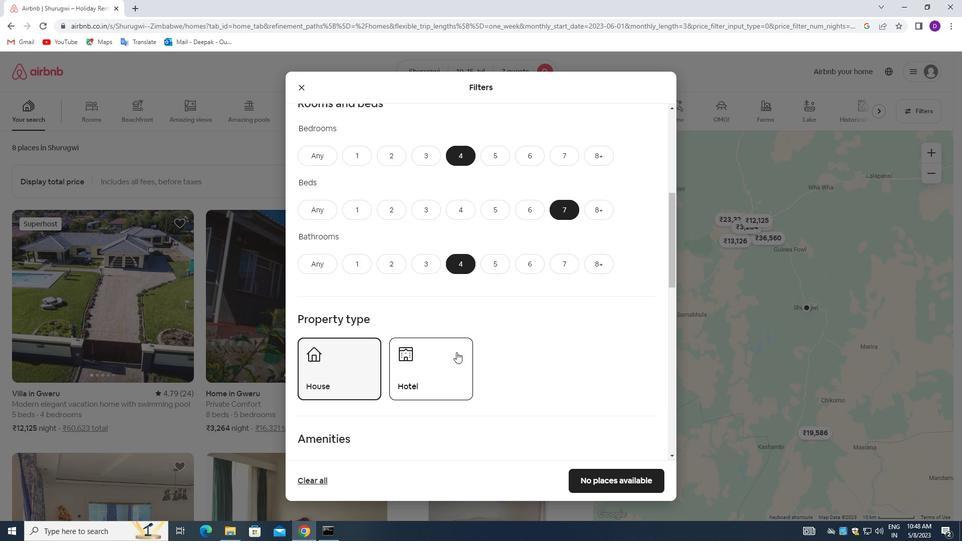 
Action: Mouse moved to (303, 344)
Screenshot: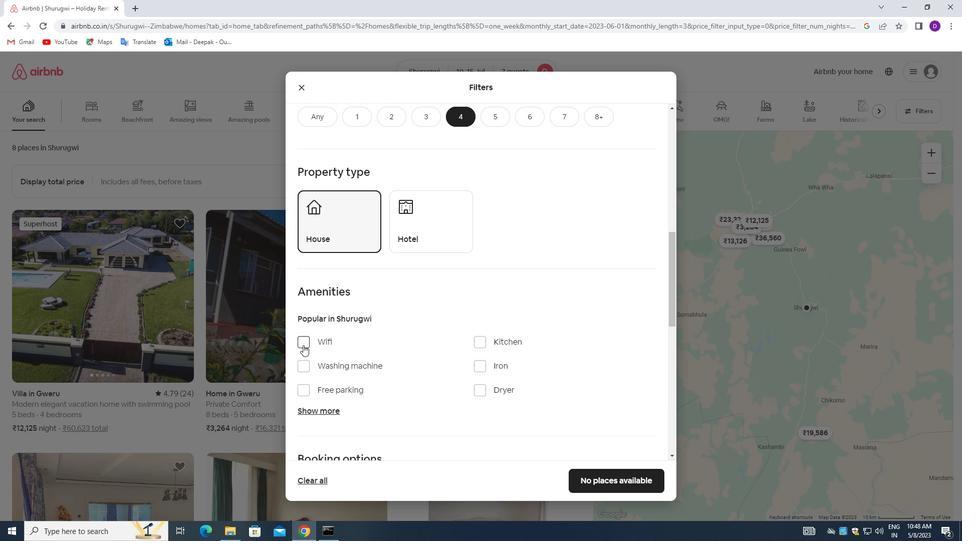 
Action: Mouse pressed left at (303, 344)
Screenshot: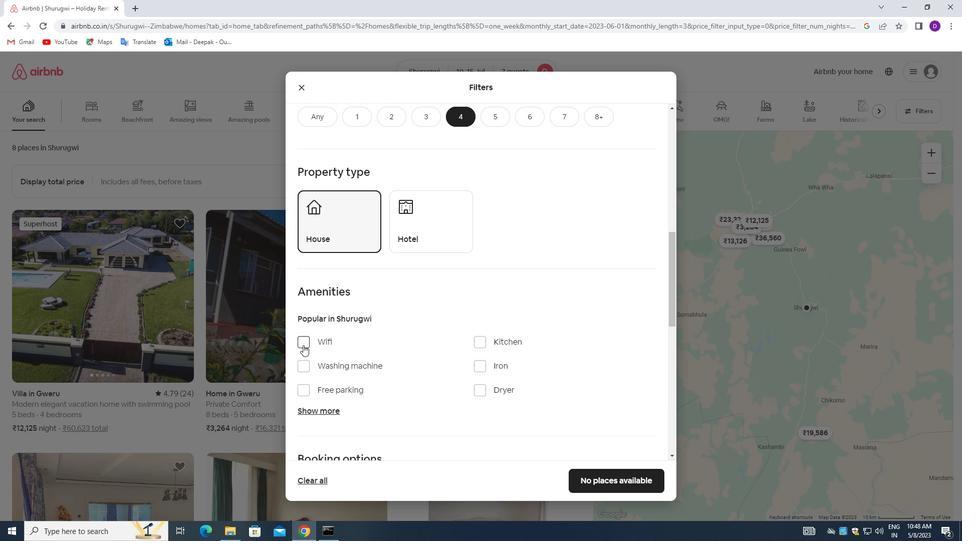 
Action: Mouse moved to (302, 393)
Screenshot: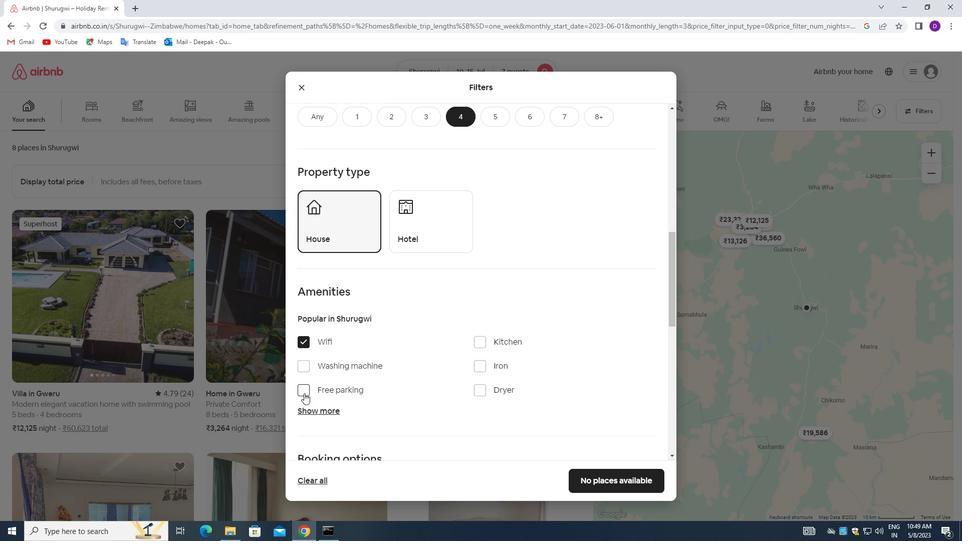 
Action: Mouse pressed left at (302, 393)
Screenshot: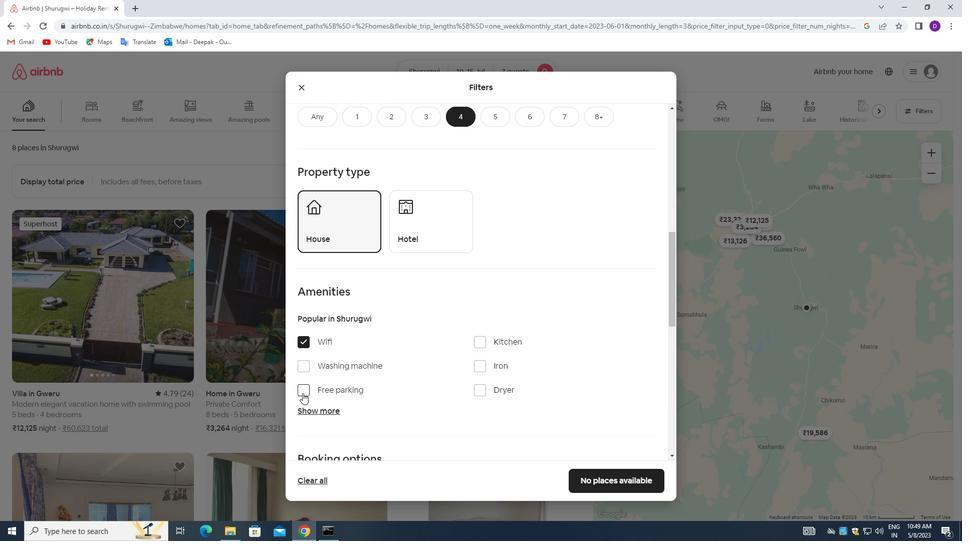 
Action: Mouse moved to (317, 411)
Screenshot: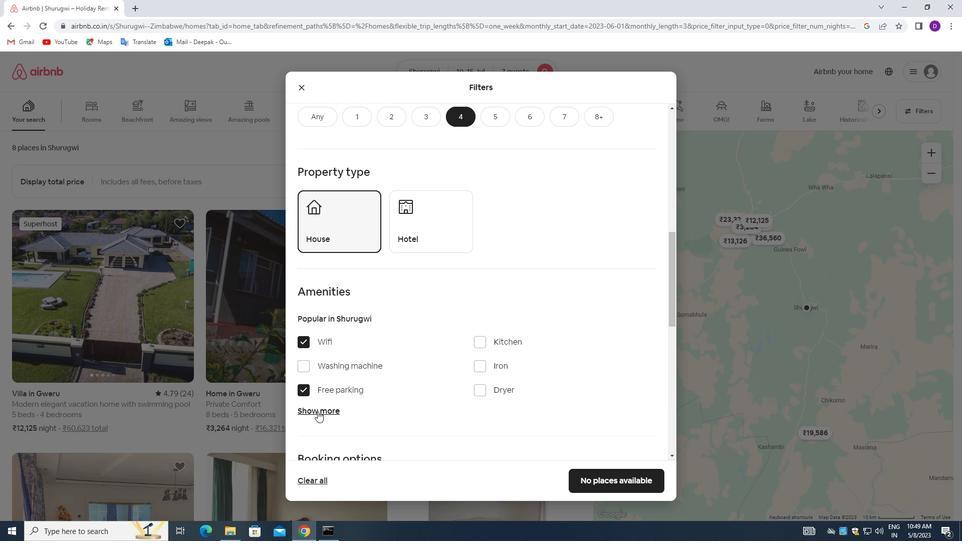 
Action: Mouse pressed left at (317, 411)
Screenshot: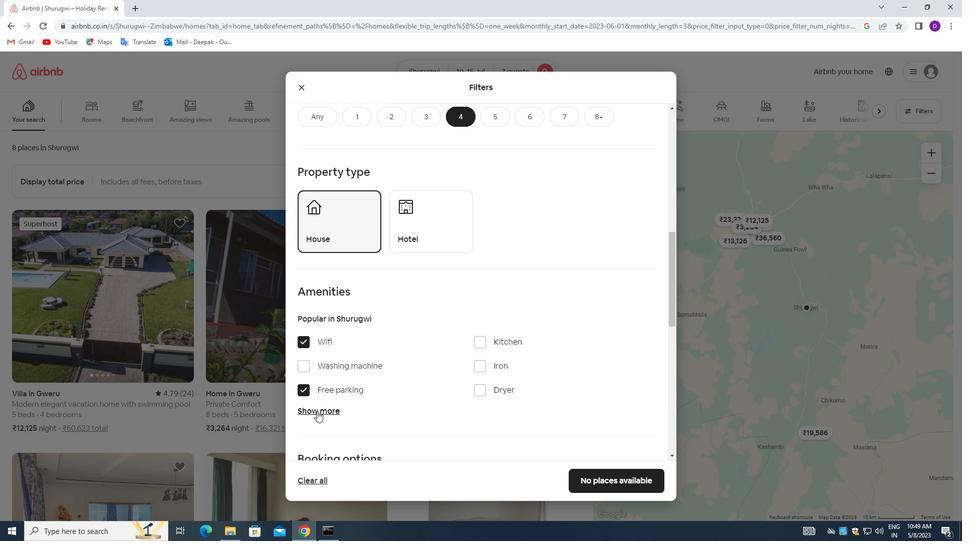 
Action: Mouse moved to (402, 364)
Screenshot: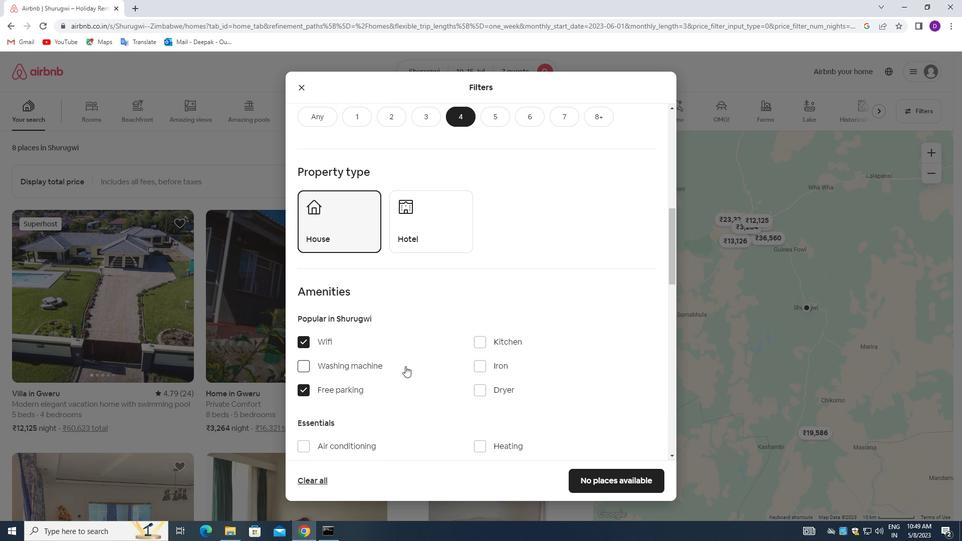 
Action: Mouse scrolled (402, 364) with delta (0, 0)
Screenshot: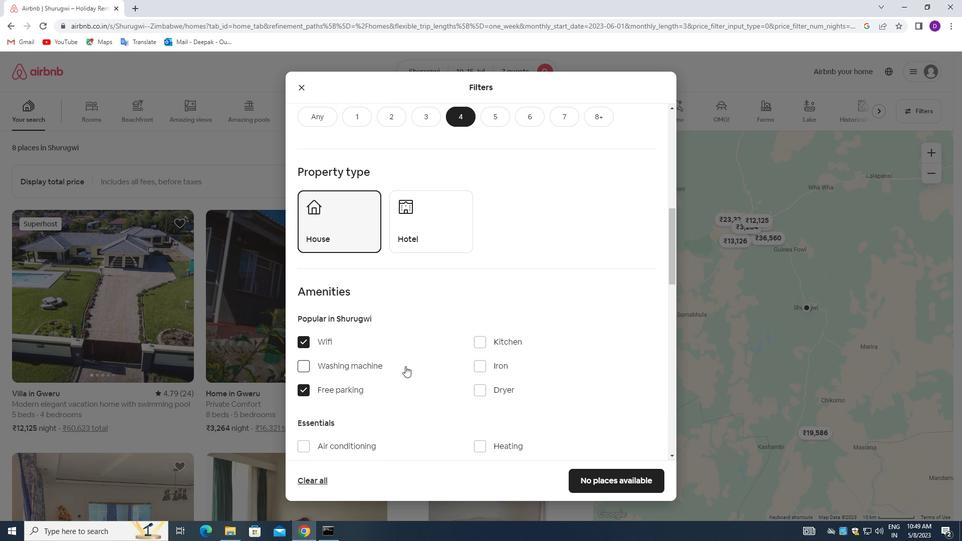 
Action: Mouse moved to (399, 363)
Screenshot: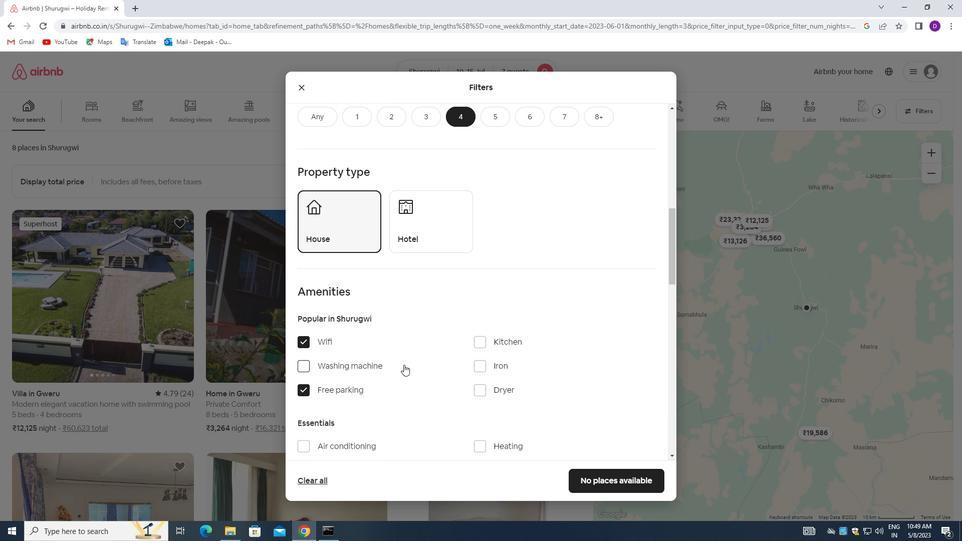 
Action: Mouse scrolled (399, 363) with delta (0, 0)
Screenshot: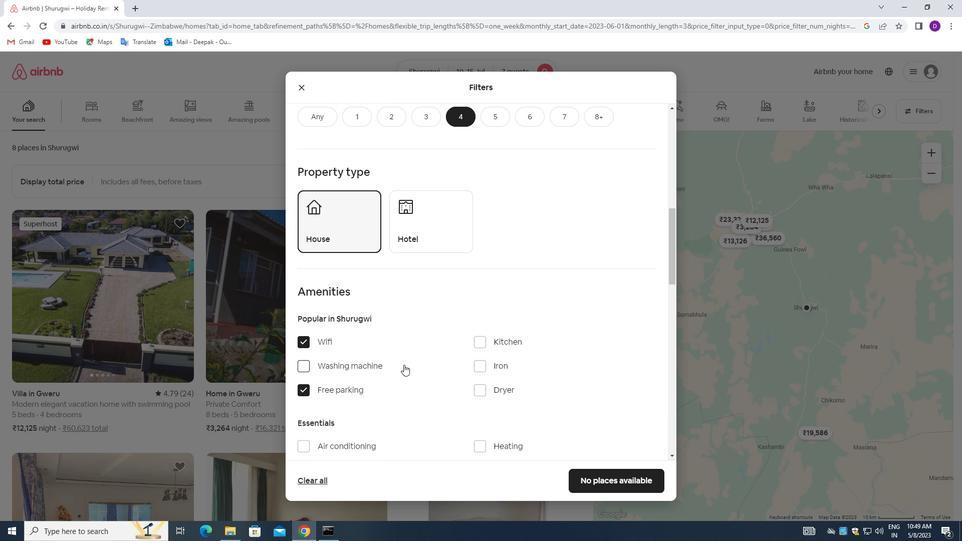
Action: Mouse moved to (398, 363)
Screenshot: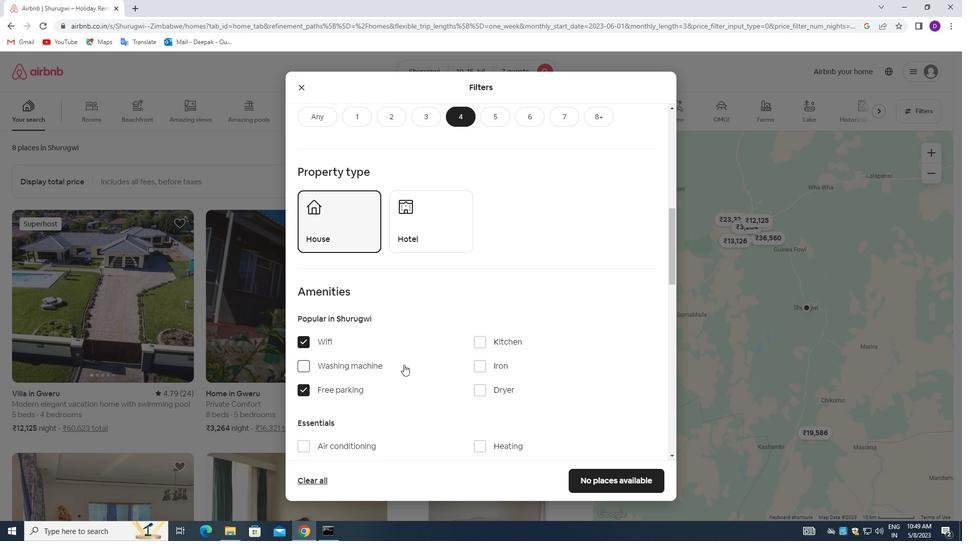 
Action: Mouse scrolled (398, 362) with delta (0, 0)
Screenshot: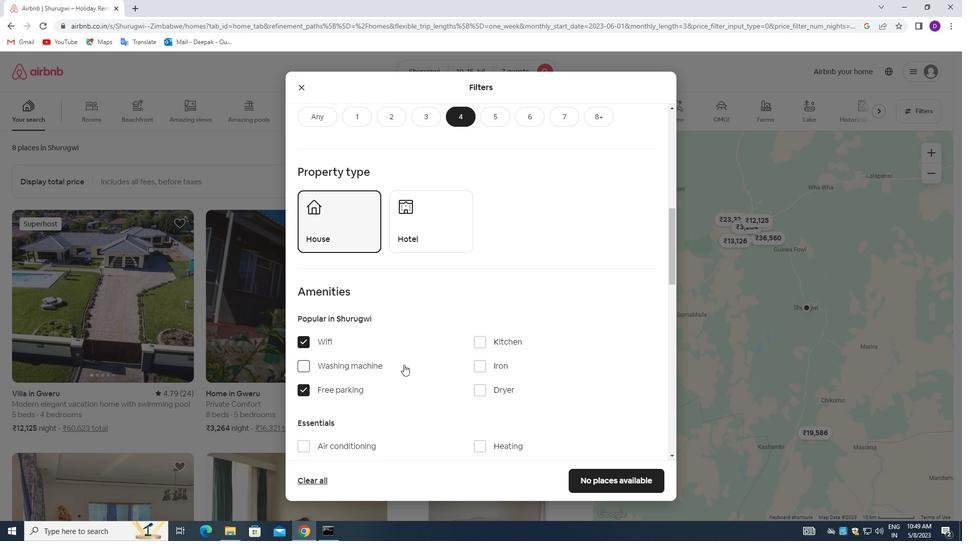 
Action: Mouse moved to (478, 324)
Screenshot: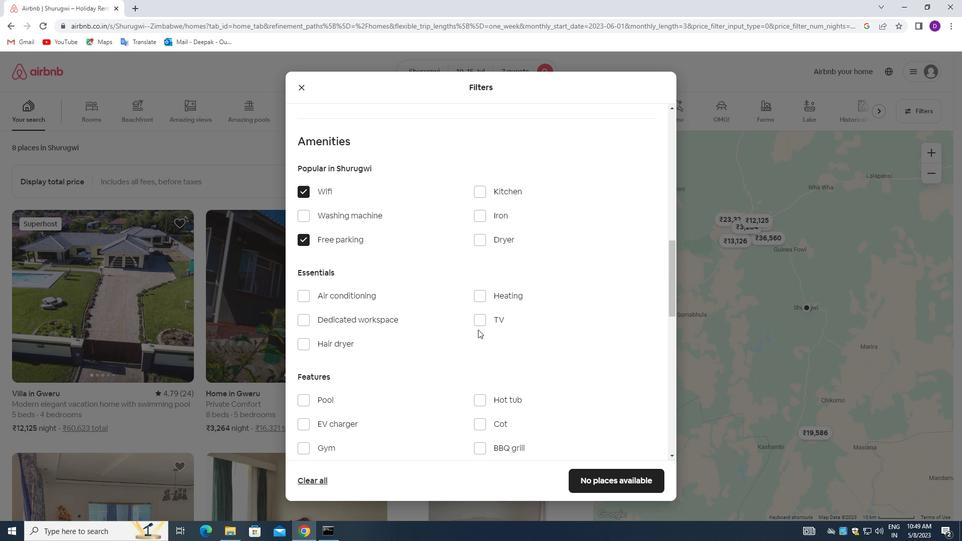 
Action: Mouse pressed left at (478, 324)
Screenshot: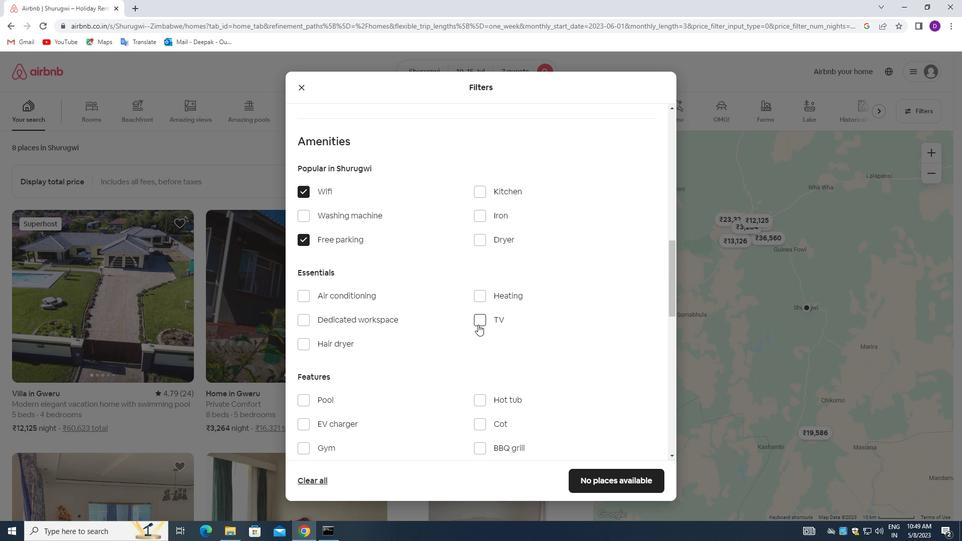 
Action: Mouse moved to (396, 365)
Screenshot: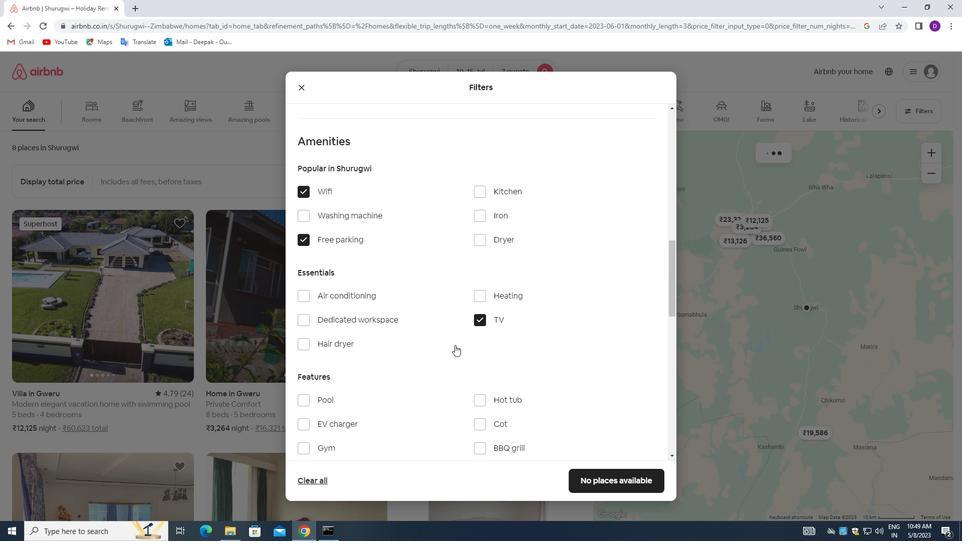 
Action: Mouse scrolled (396, 364) with delta (0, 0)
Screenshot: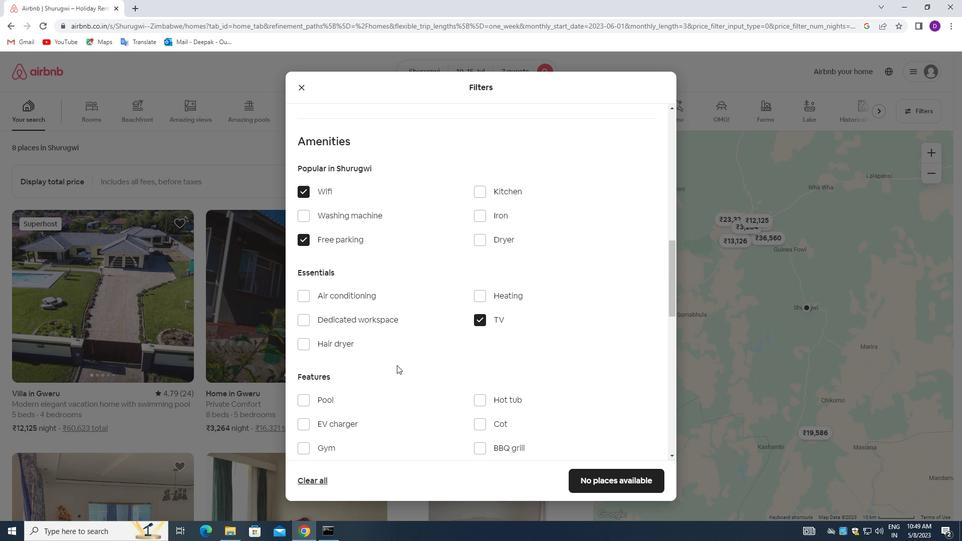 
Action: Mouse moved to (396, 365)
Screenshot: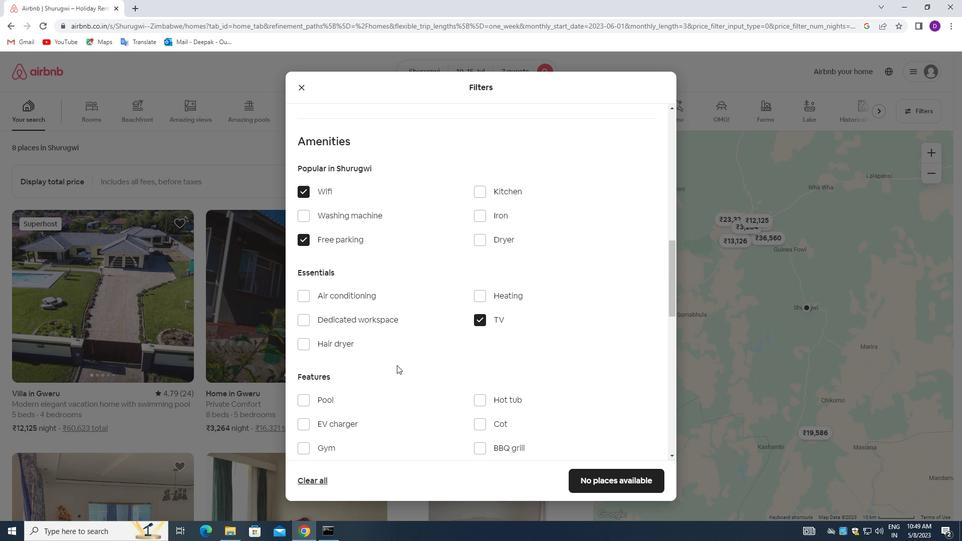 
Action: Mouse scrolled (396, 365) with delta (0, 0)
Screenshot: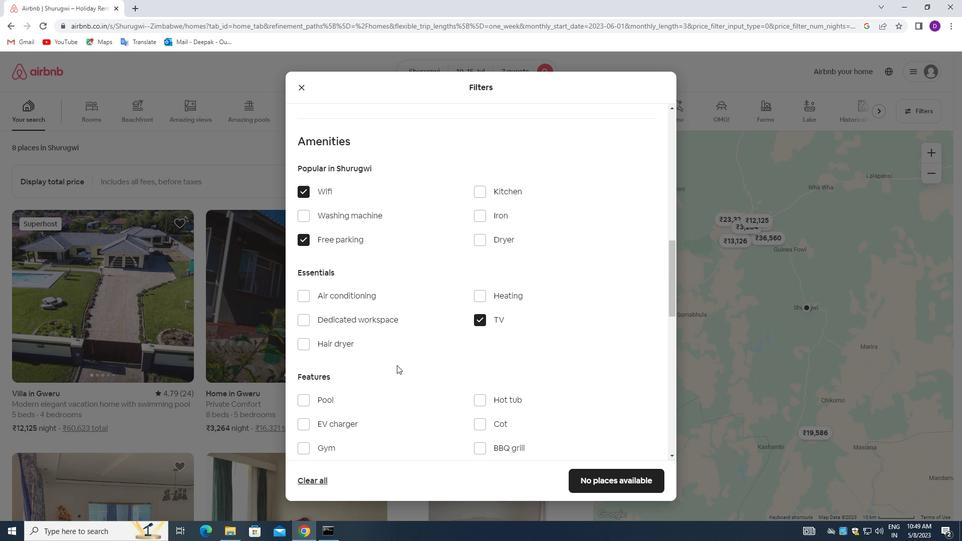 
Action: Mouse moved to (306, 350)
Screenshot: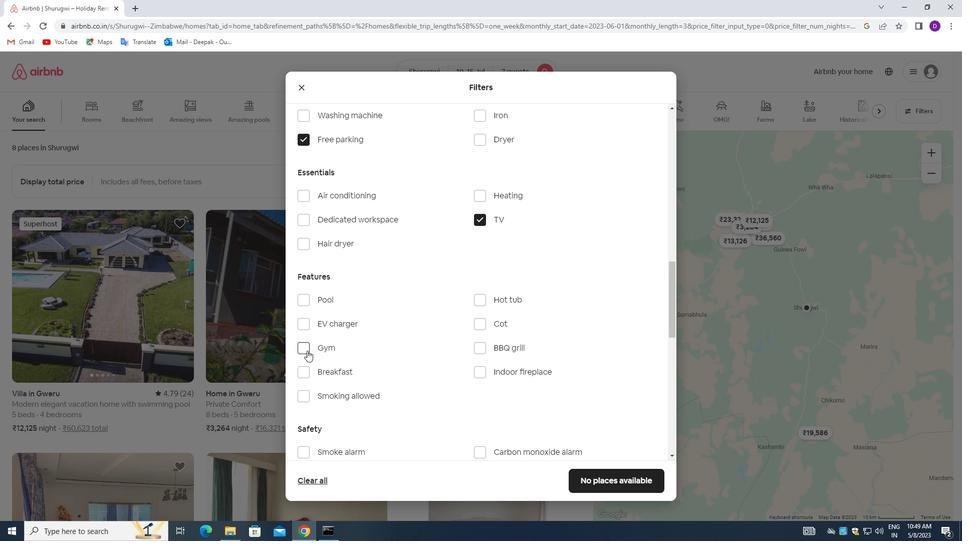 
Action: Mouse pressed left at (306, 350)
Screenshot: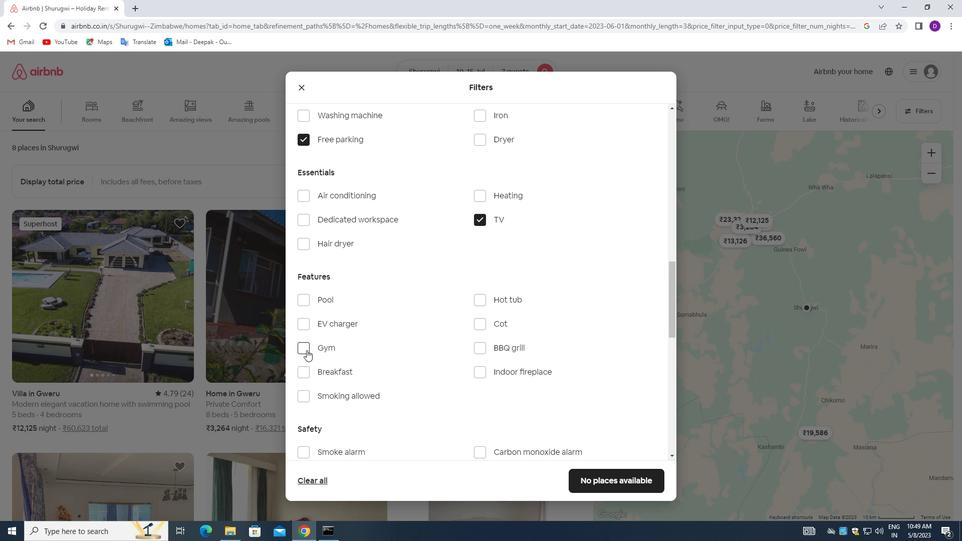 
Action: Mouse moved to (304, 377)
Screenshot: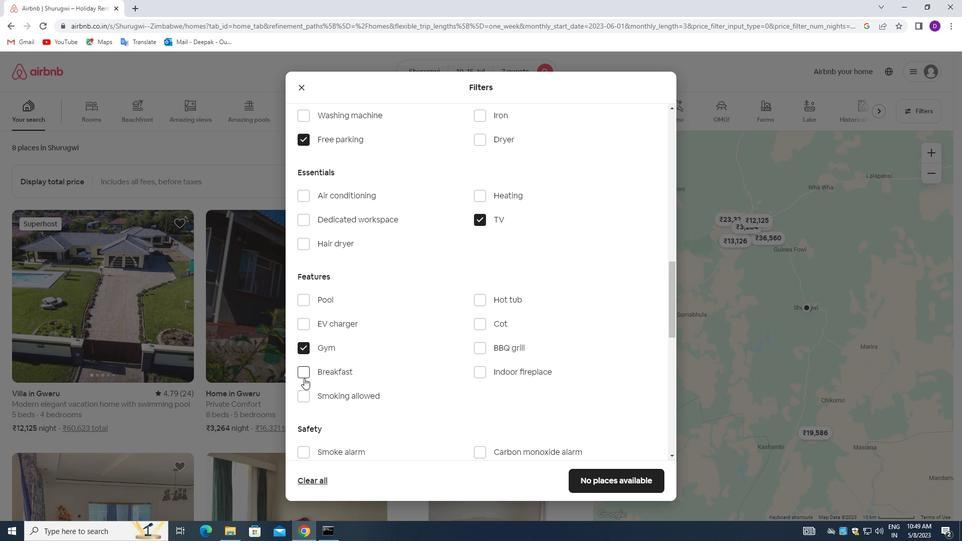 
Action: Mouse pressed left at (304, 377)
Screenshot: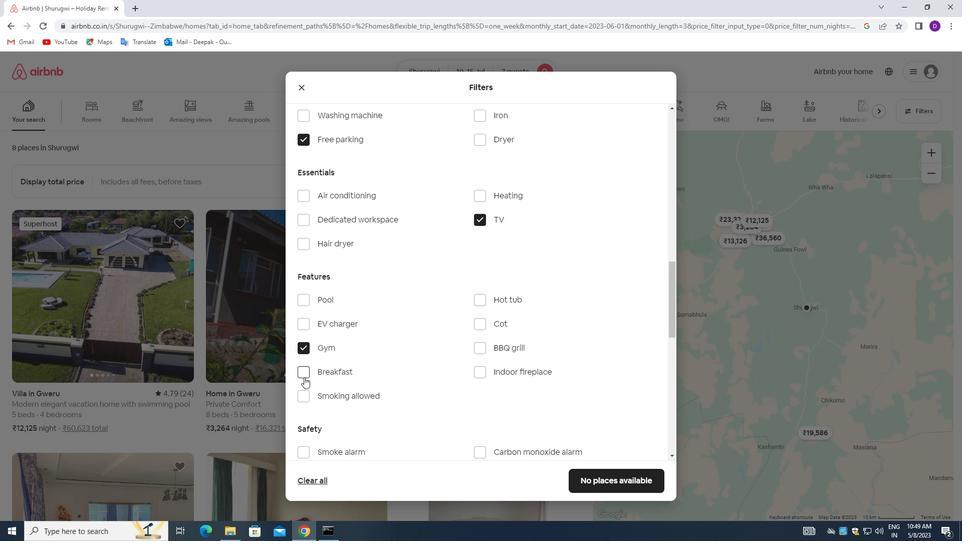 
Action: Mouse moved to (378, 350)
Screenshot: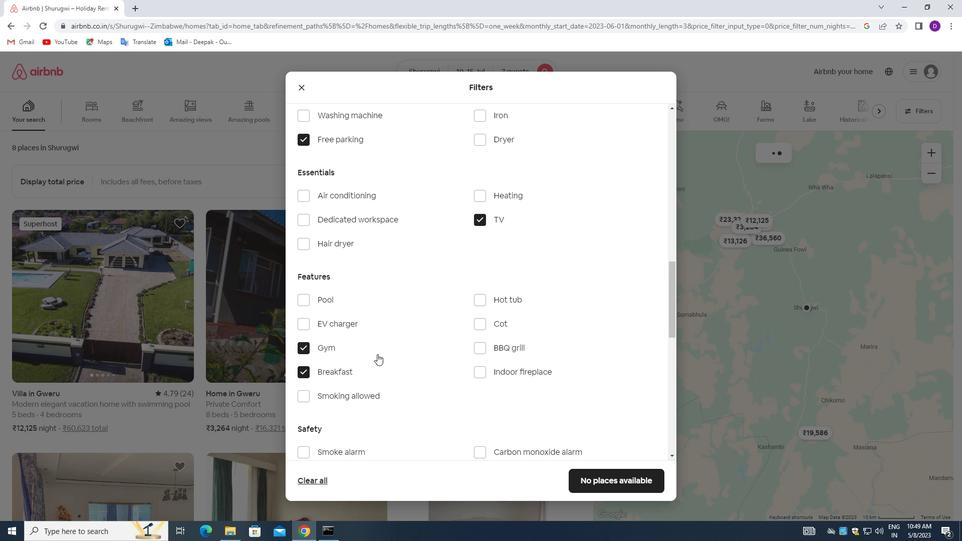 
Action: Mouse scrolled (378, 351) with delta (0, 0)
Screenshot: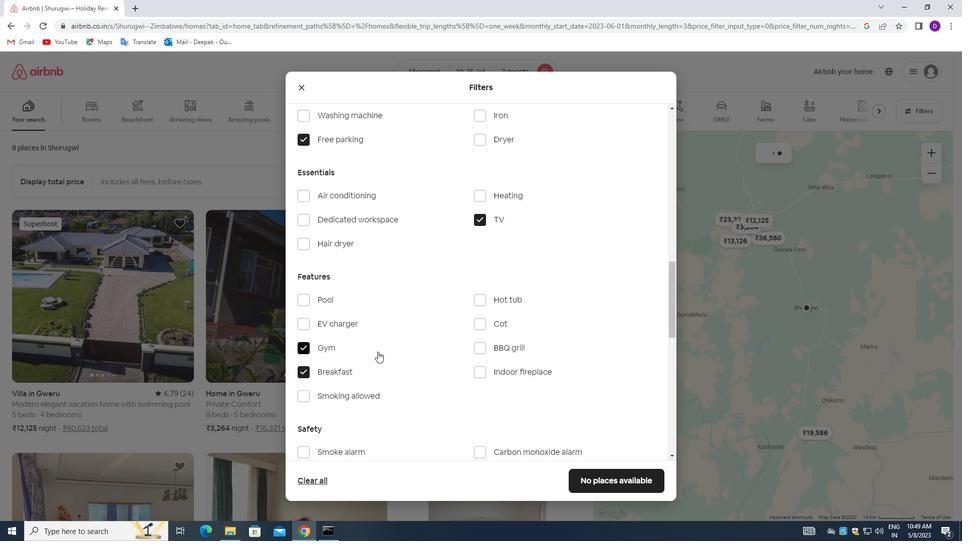 
Action: Mouse moved to (382, 345)
Screenshot: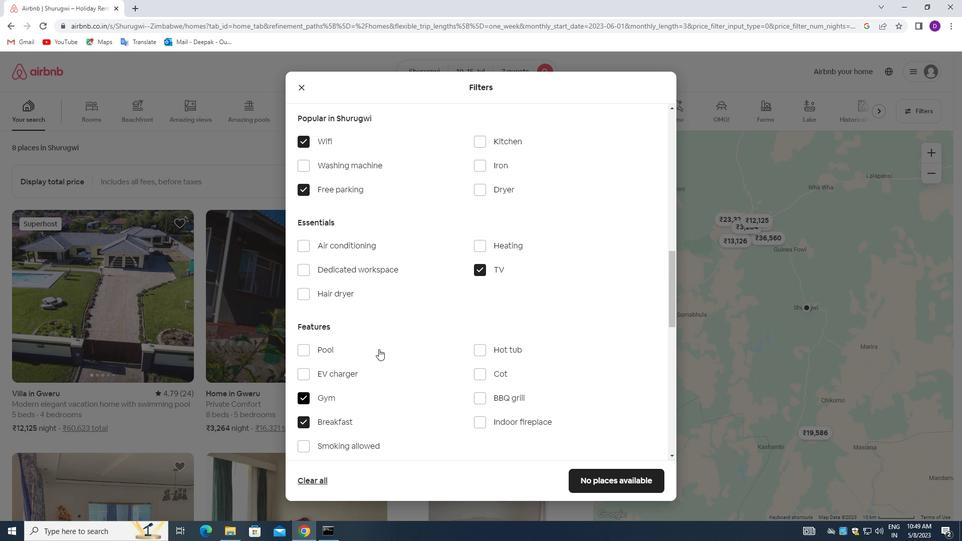 
Action: Mouse scrolled (382, 345) with delta (0, 0)
Screenshot: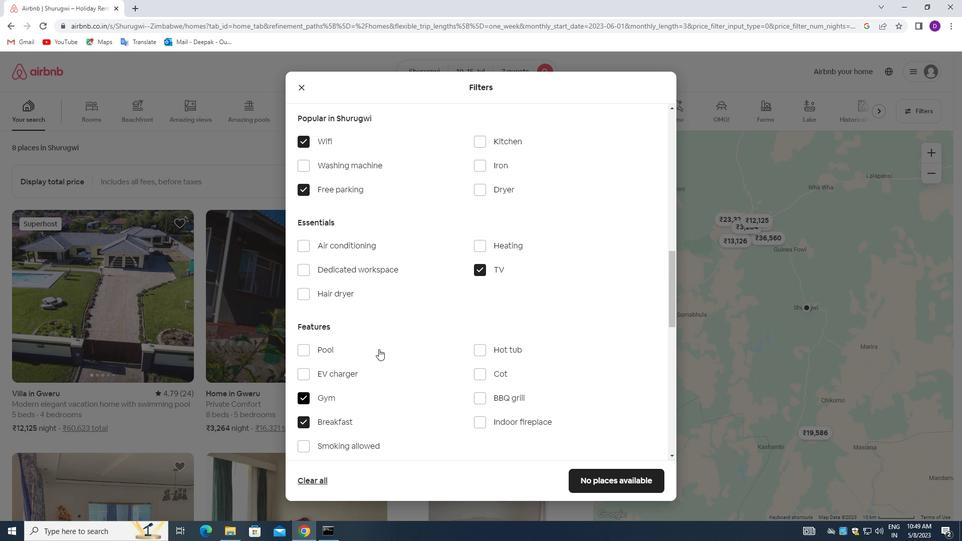 
Action: Mouse moved to (384, 338)
Screenshot: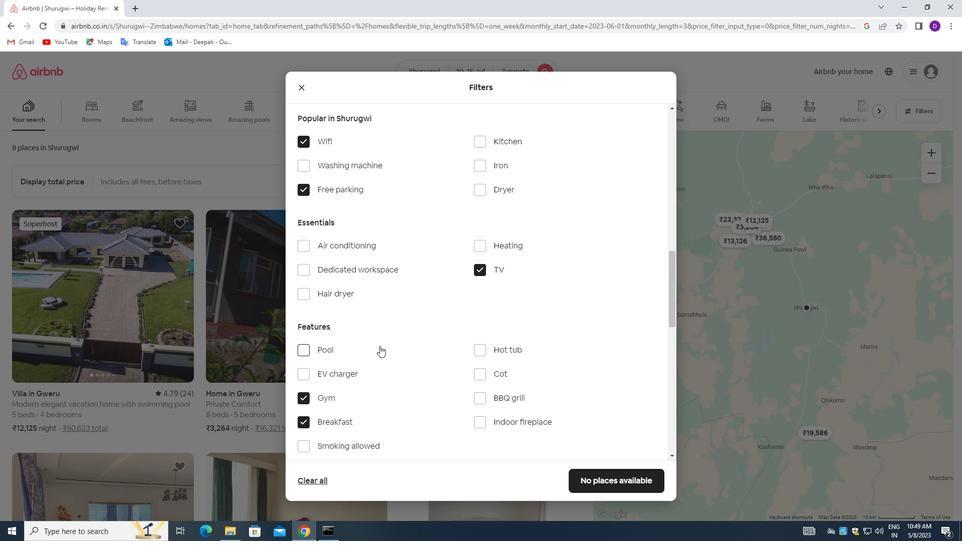 
Action: Mouse scrolled (384, 337) with delta (0, 0)
Screenshot: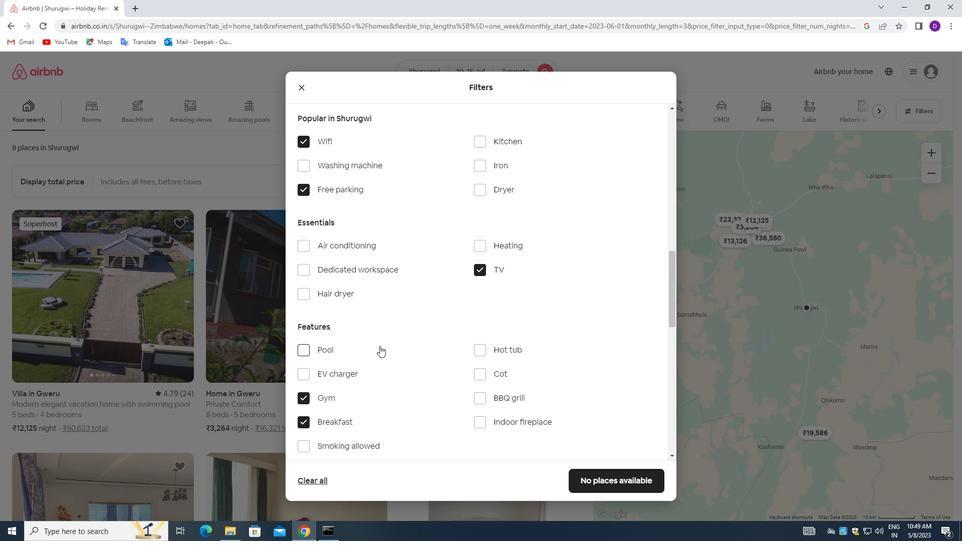 
Action: Mouse moved to (405, 335)
Screenshot: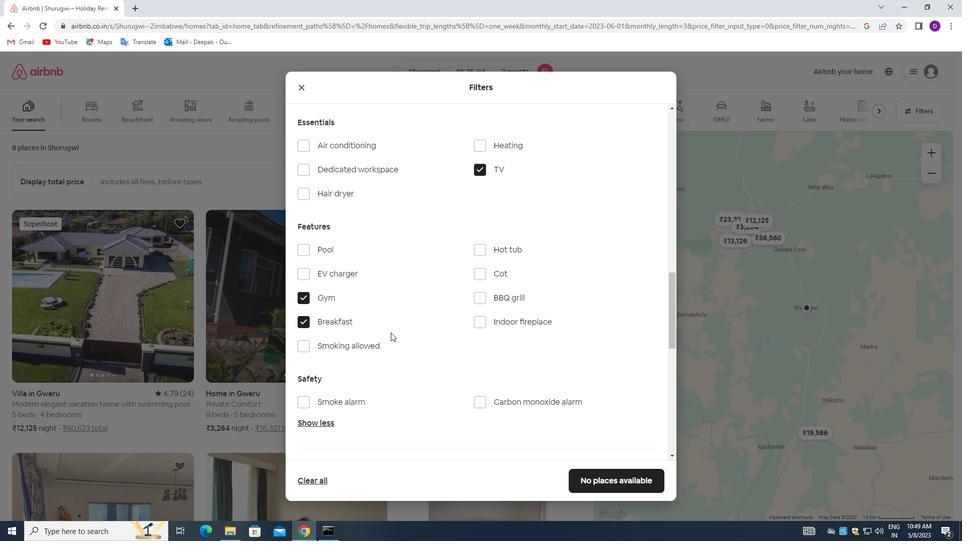 
Action: Mouse scrolled (405, 334) with delta (0, 0)
Screenshot: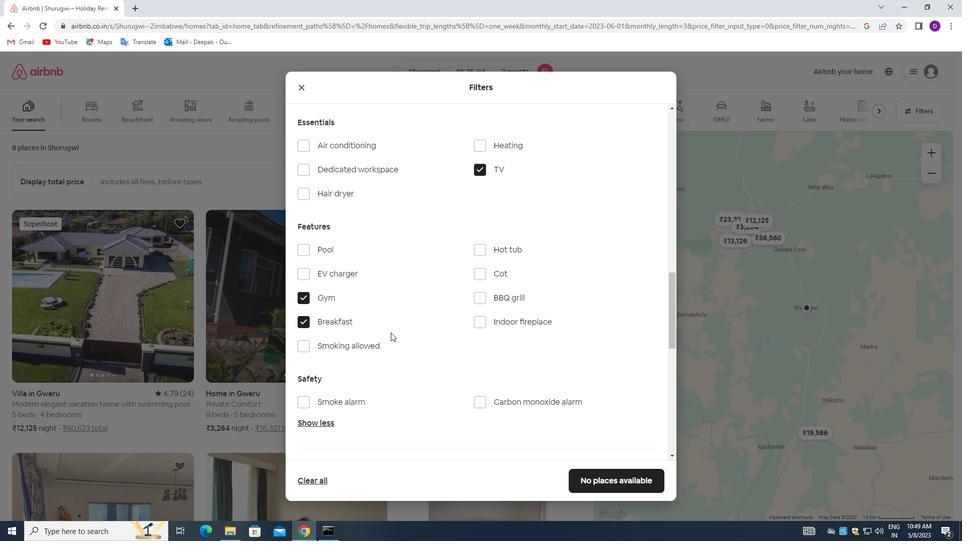 
Action: Mouse moved to (410, 336)
Screenshot: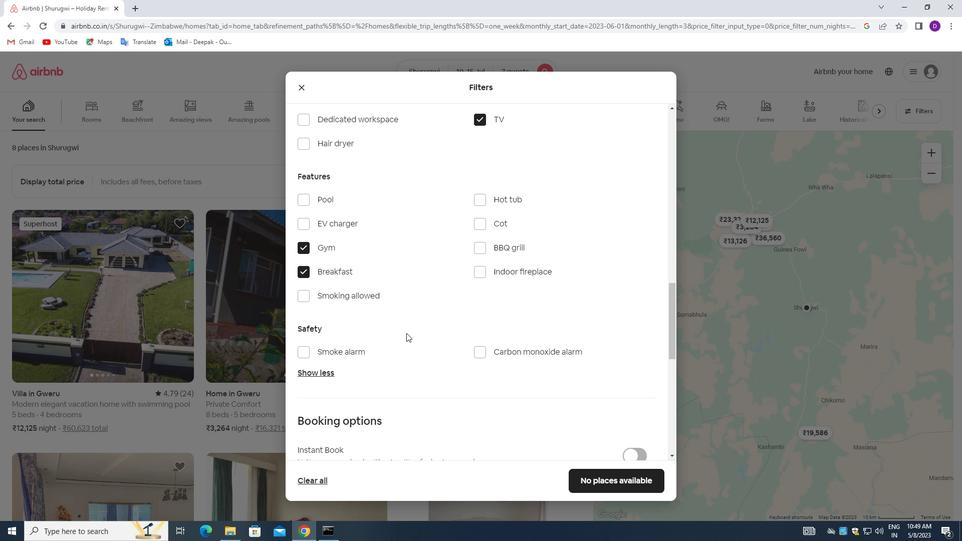 
Action: Mouse scrolled (410, 335) with delta (0, 0)
Screenshot: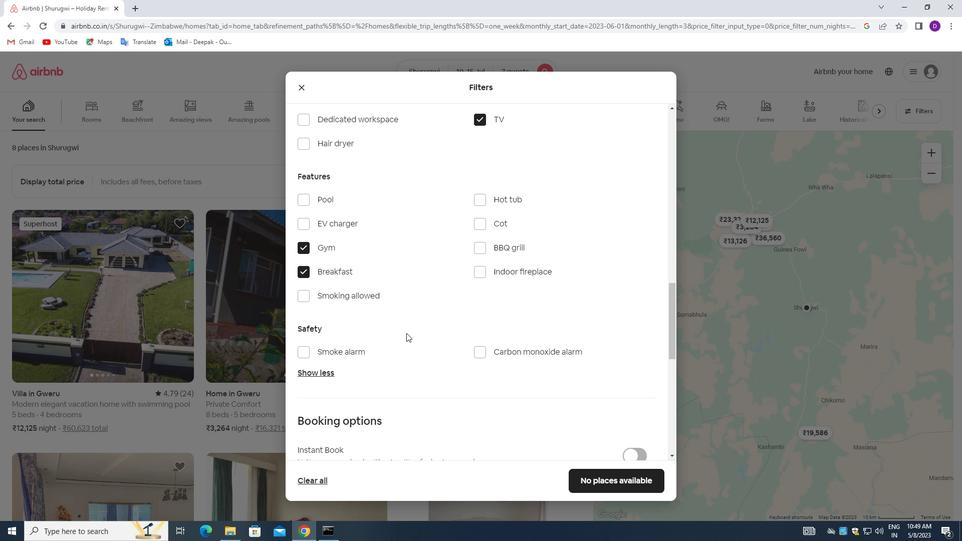 
Action: Mouse moved to (411, 336)
Screenshot: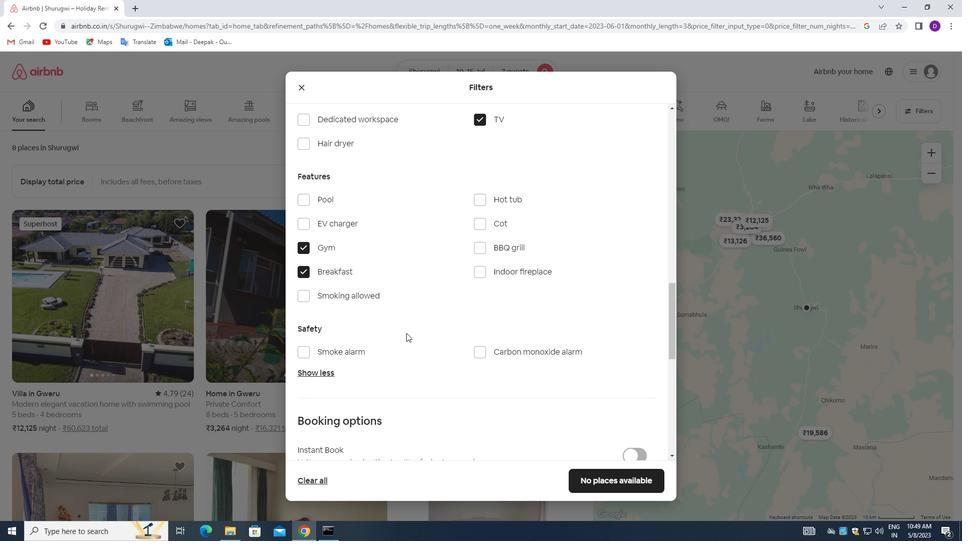 
Action: Mouse scrolled (411, 335) with delta (0, 0)
Screenshot: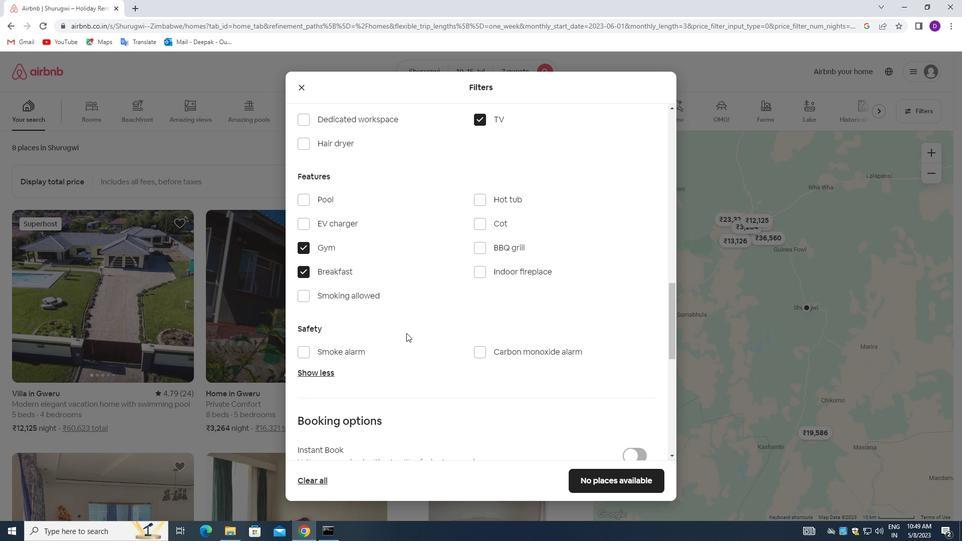 
Action: Mouse moved to (630, 389)
Screenshot: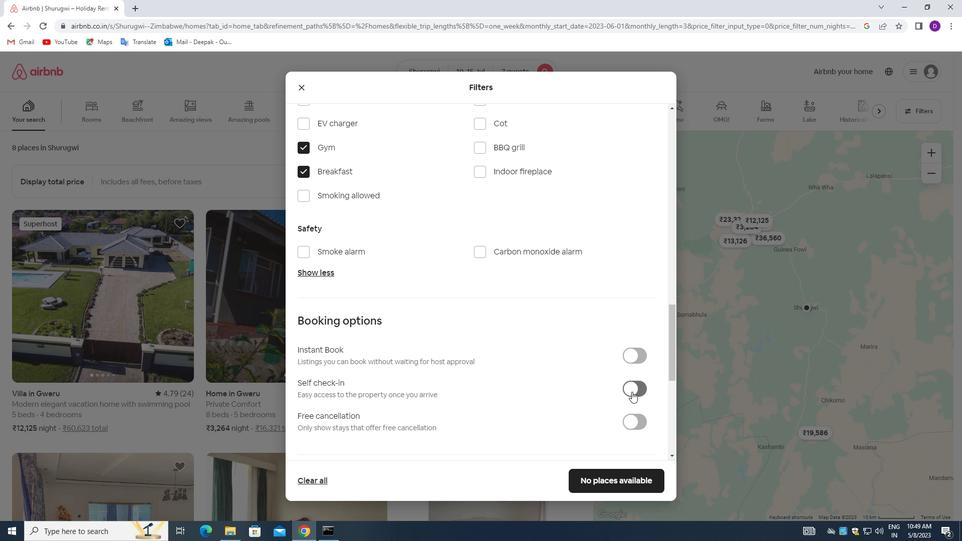 
Action: Mouse pressed left at (630, 389)
Screenshot: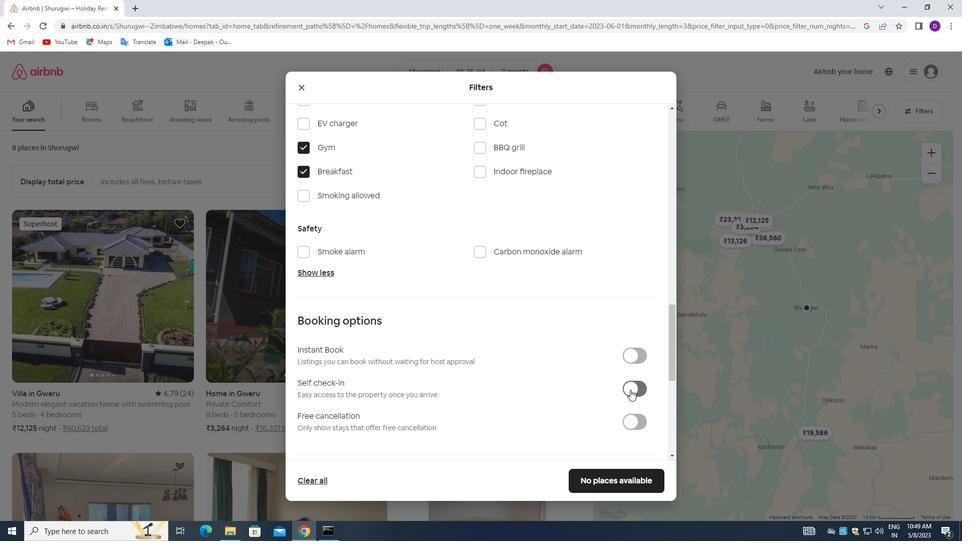 
Action: Mouse moved to (435, 361)
Screenshot: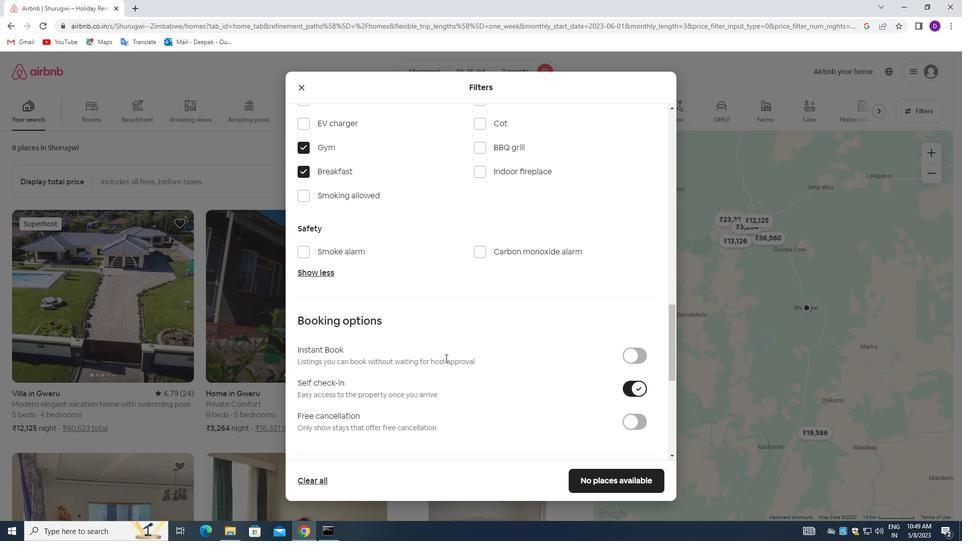 
Action: Mouse scrolled (435, 360) with delta (0, 0)
Screenshot: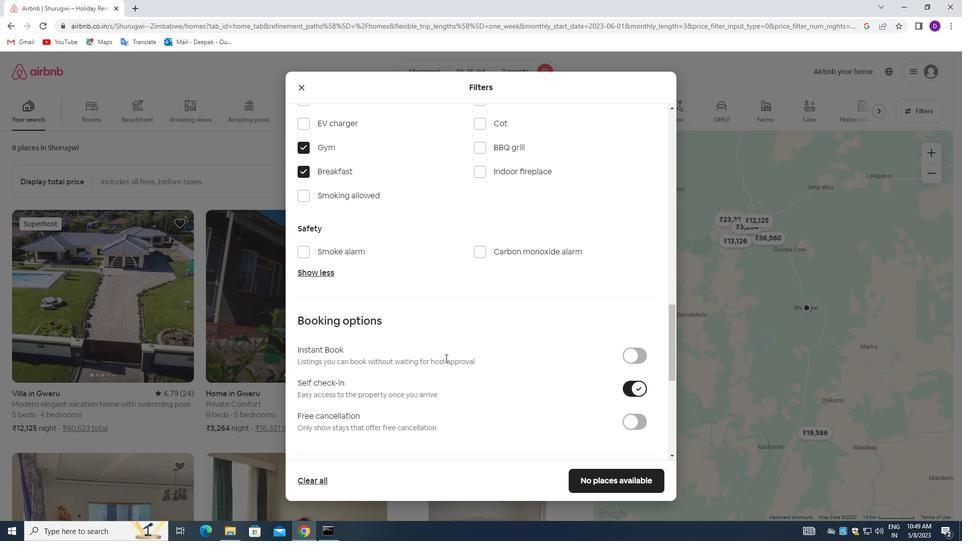 
Action: Mouse moved to (433, 362)
Screenshot: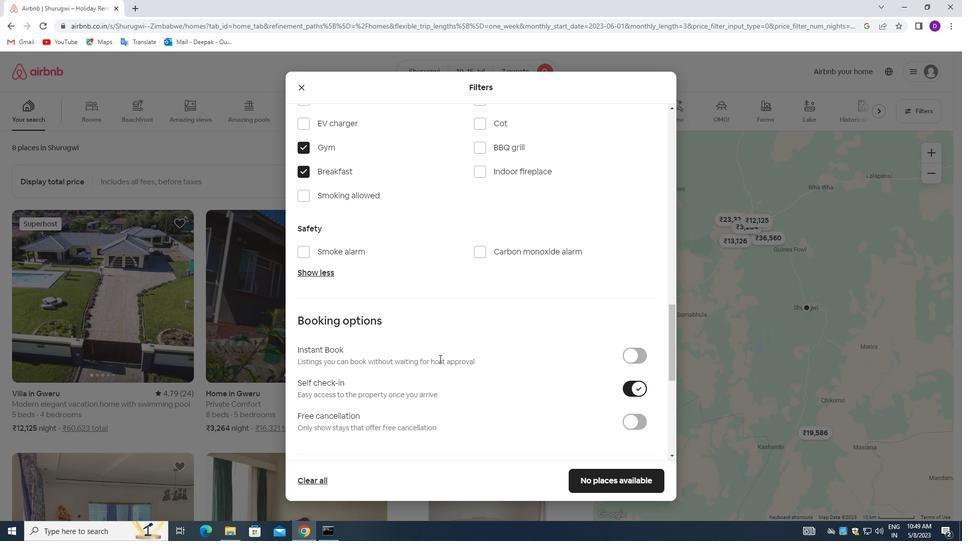 
Action: Mouse scrolled (433, 362) with delta (0, 0)
Screenshot: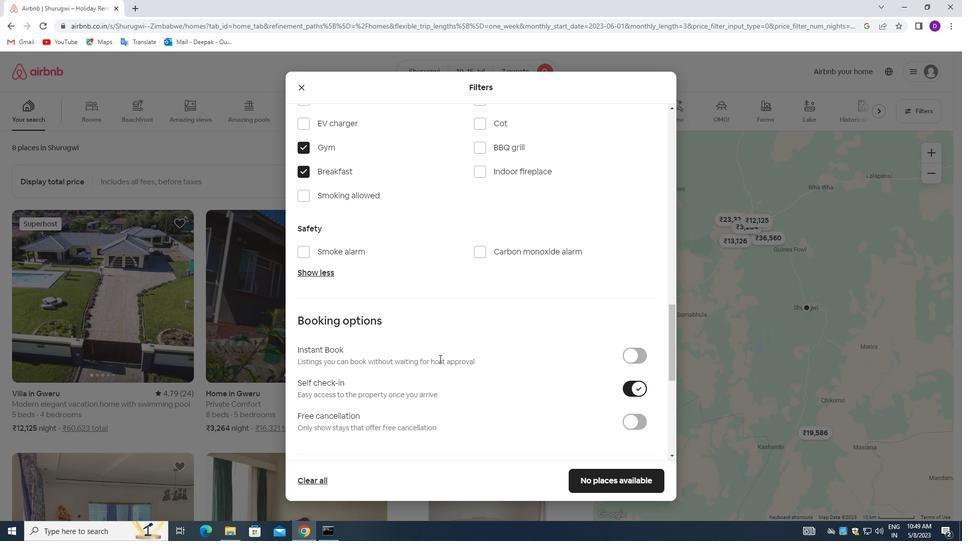 
Action: Mouse moved to (431, 358)
Screenshot: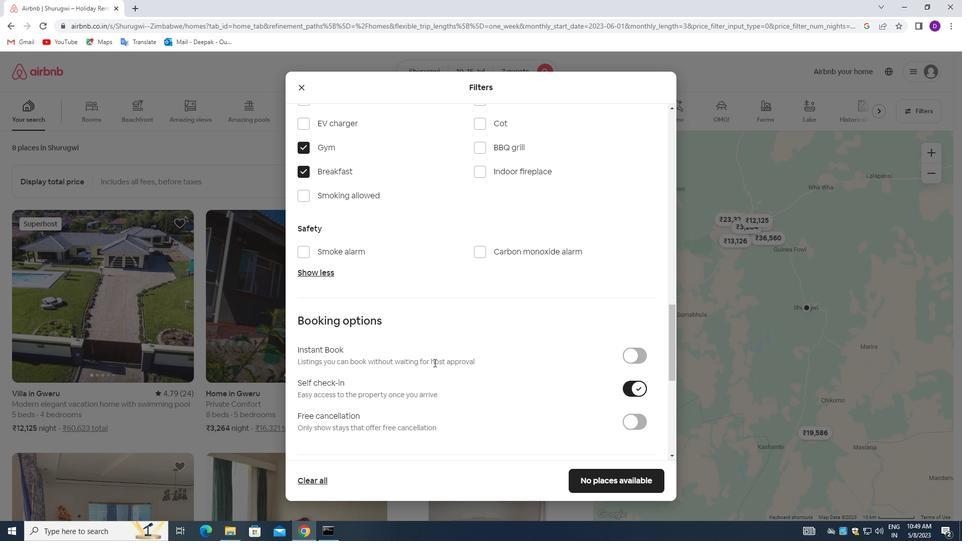 
Action: Mouse scrolled (431, 357) with delta (0, 0)
Screenshot: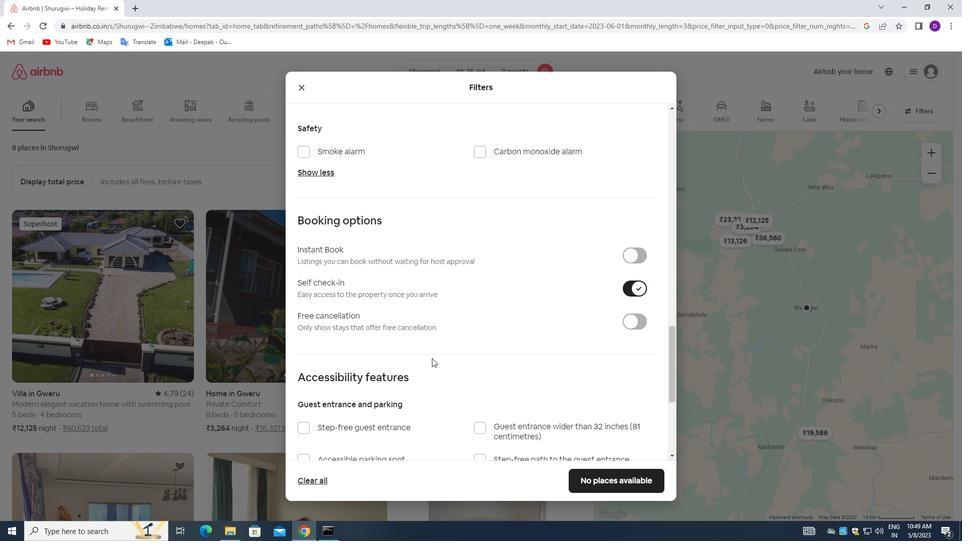 
Action: Mouse moved to (431, 359)
Screenshot: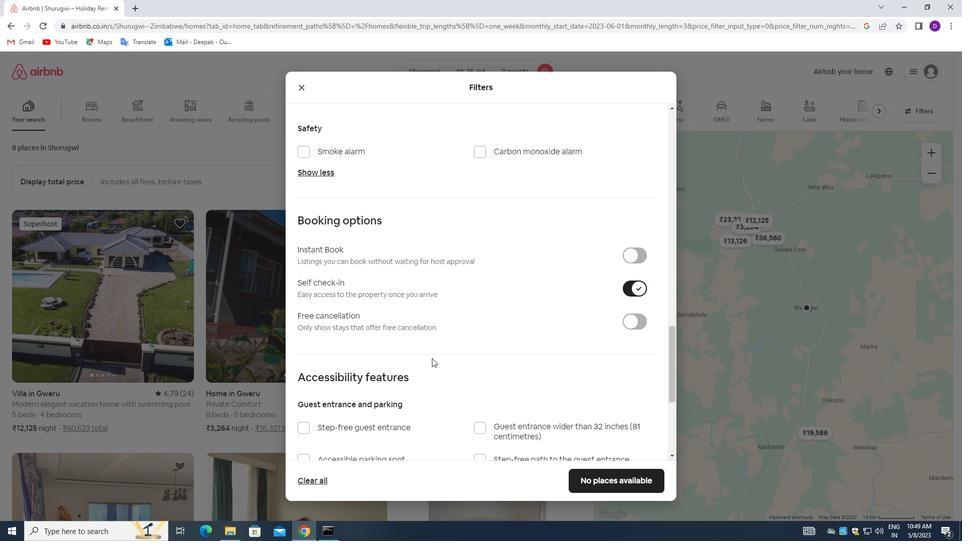 
Action: Mouse scrolled (431, 358) with delta (0, 0)
Screenshot: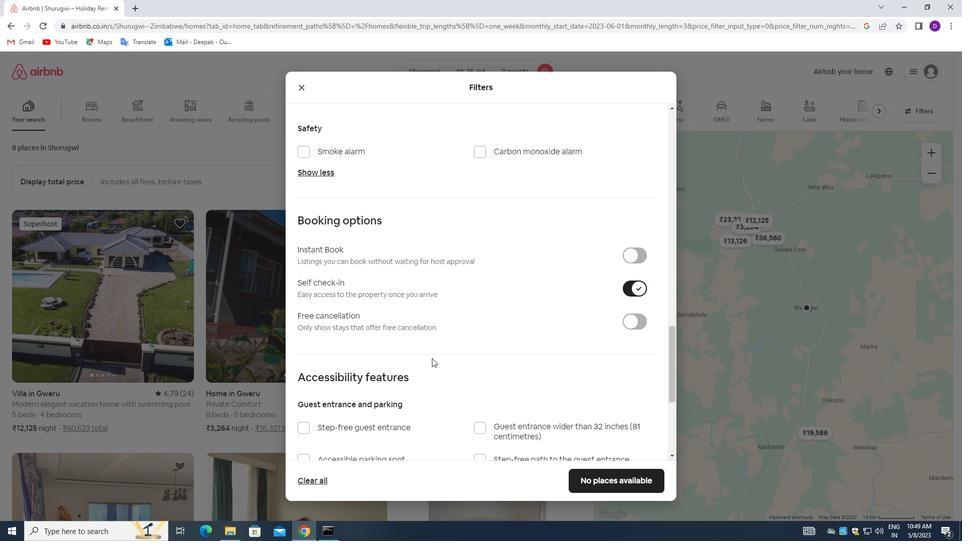 
Action: Mouse moved to (431, 360)
Screenshot: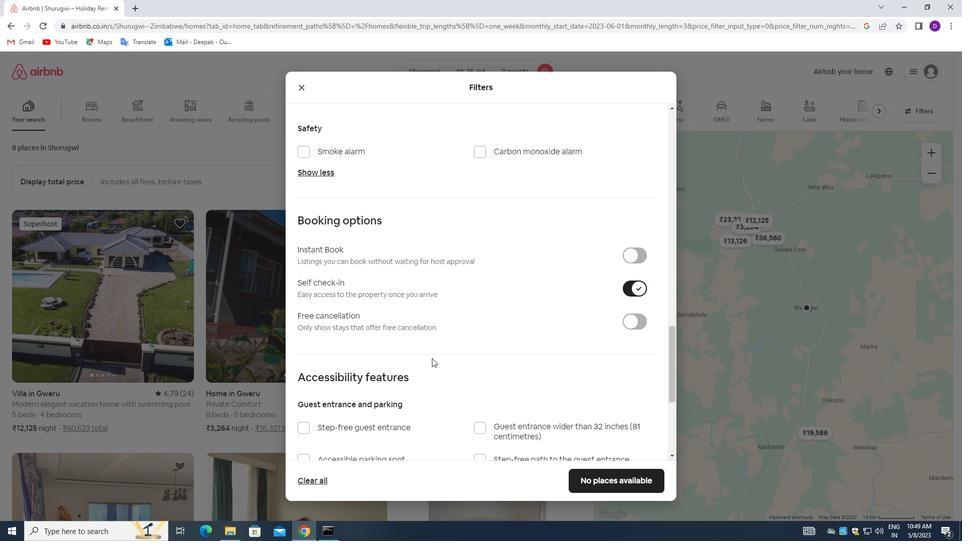 
Action: Mouse scrolled (431, 360) with delta (0, 0)
Screenshot: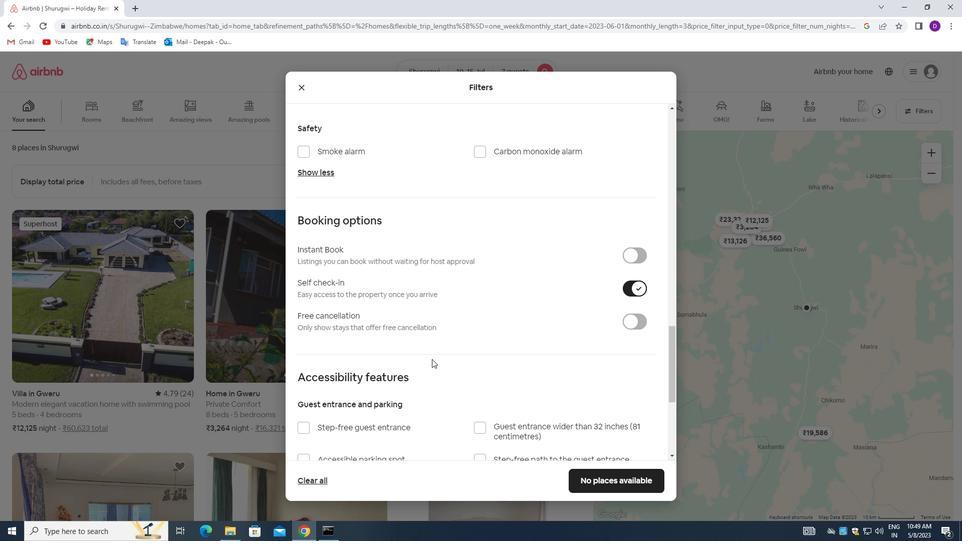 
Action: Mouse scrolled (431, 360) with delta (0, 0)
Screenshot: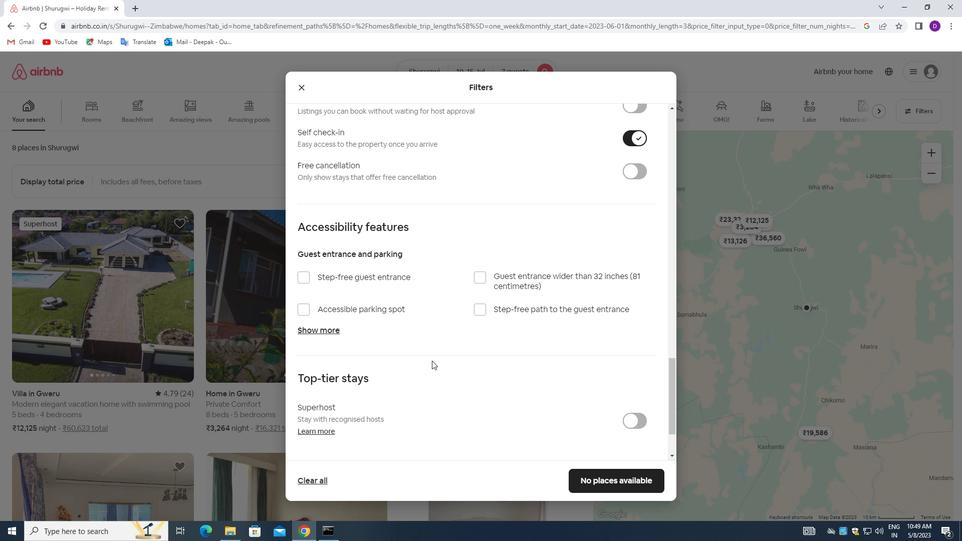 
Action: Mouse moved to (431, 361)
Screenshot: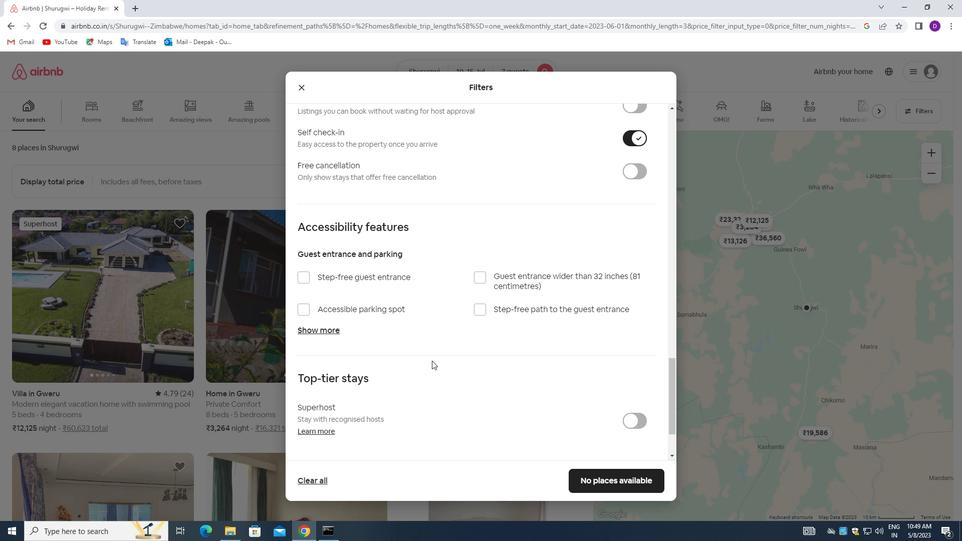 
Action: Mouse scrolled (431, 360) with delta (0, 0)
Screenshot: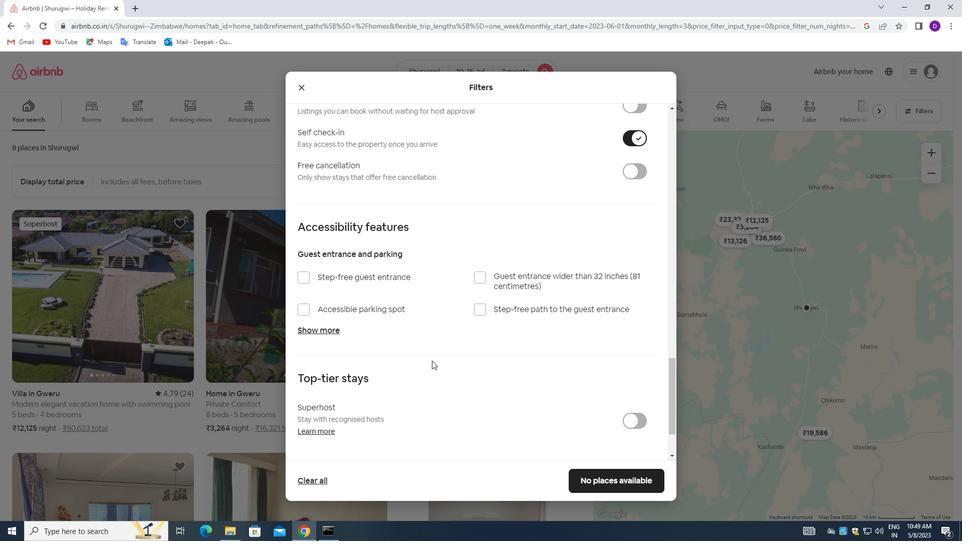 
Action: Mouse scrolled (431, 360) with delta (0, 0)
Screenshot: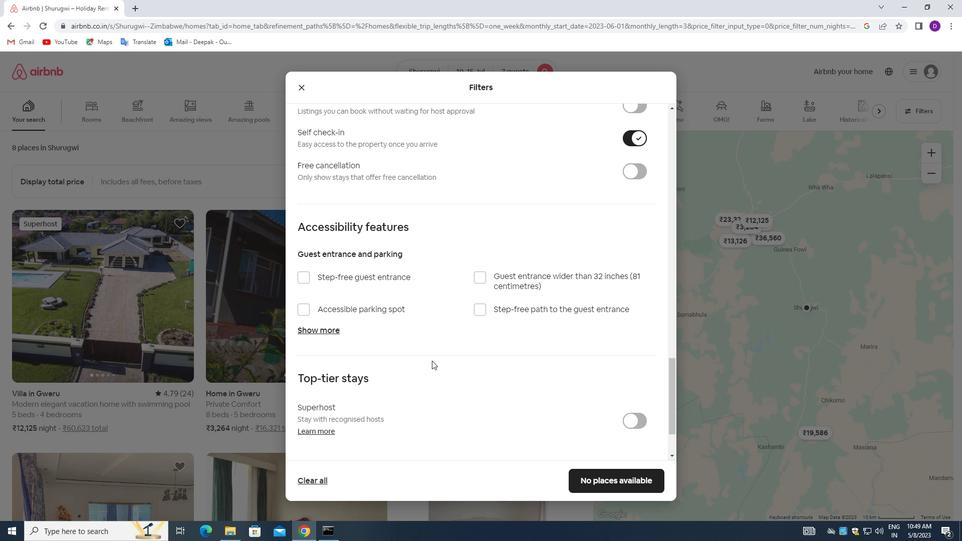 
Action: Mouse moved to (431, 361)
Screenshot: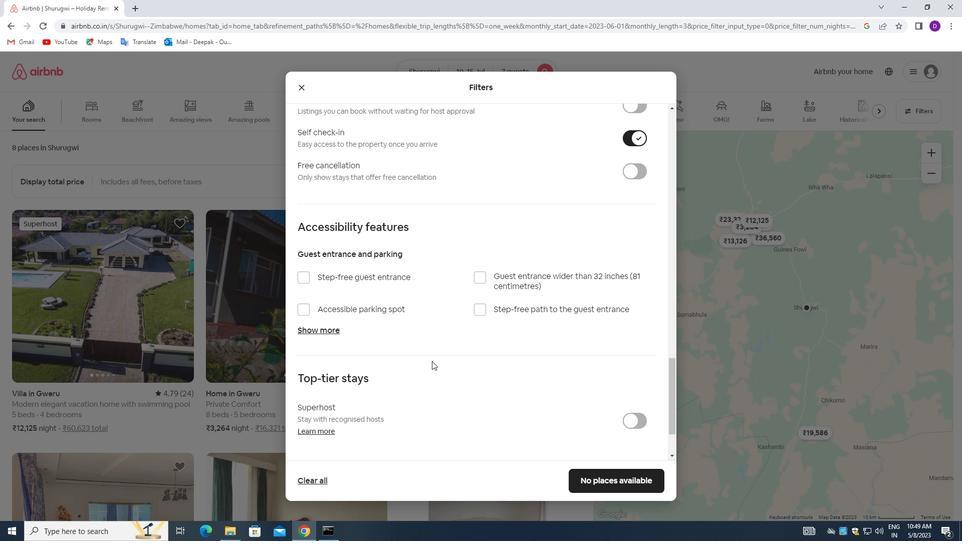 
Action: Mouse scrolled (431, 361) with delta (0, 0)
Screenshot: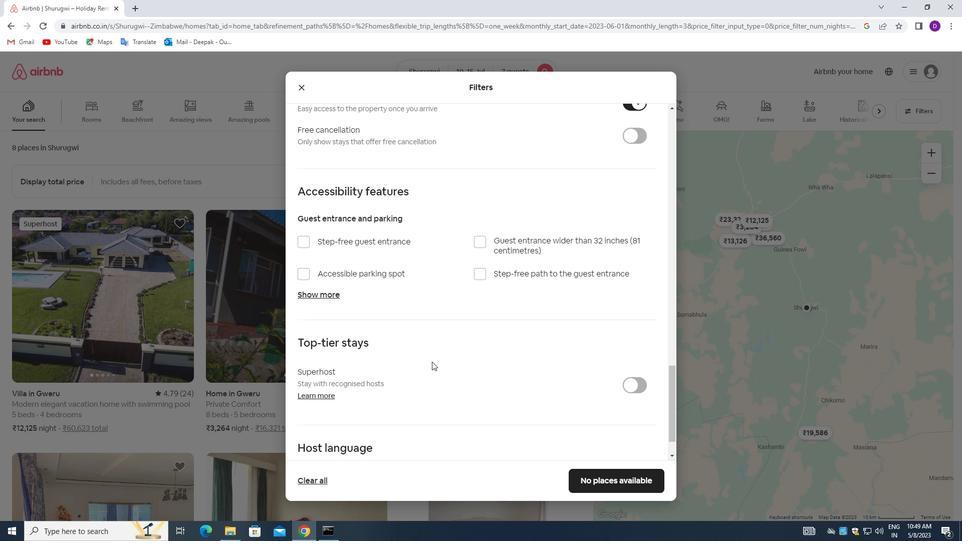 
Action: Mouse moved to (301, 431)
Screenshot: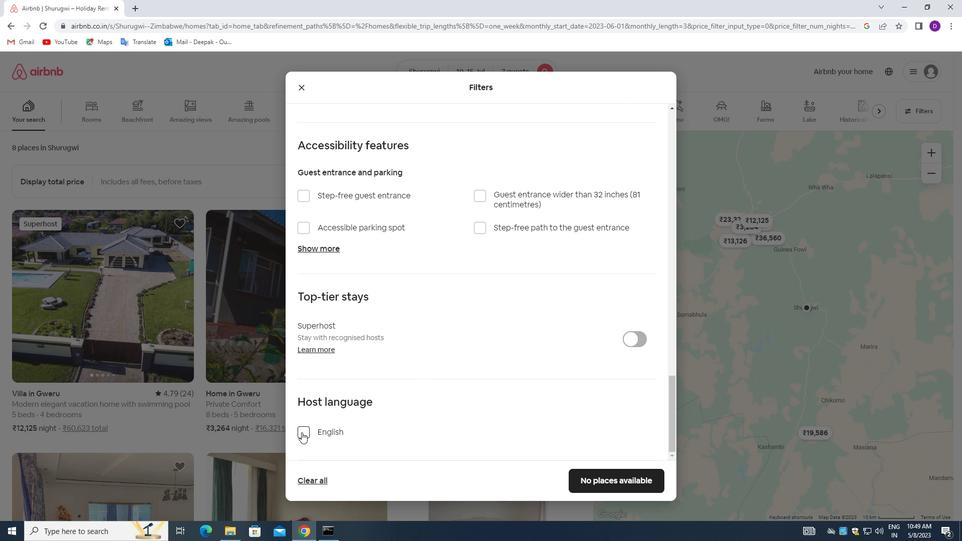
Action: Mouse pressed left at (301, 431)
Screenshot: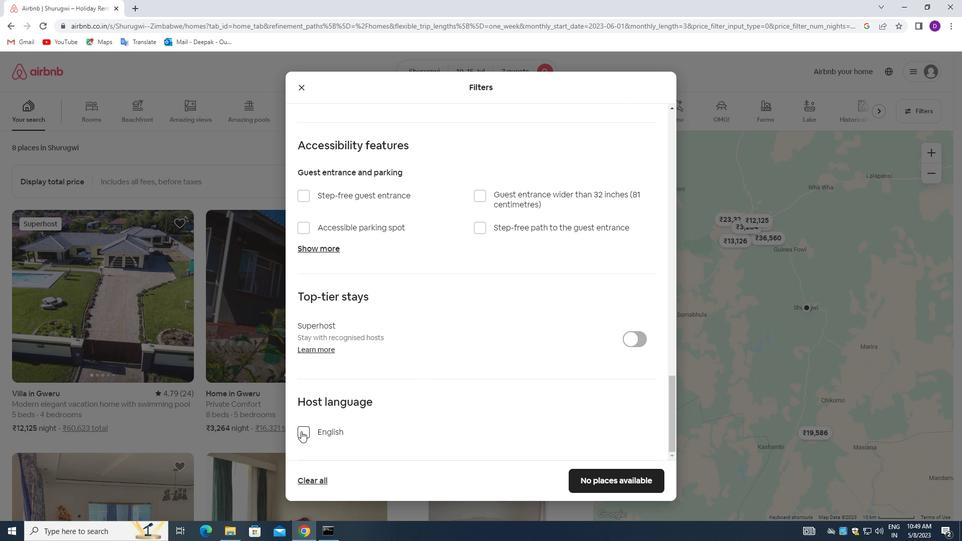 
Action: Mouse moved to (598, 476)
Screenshot: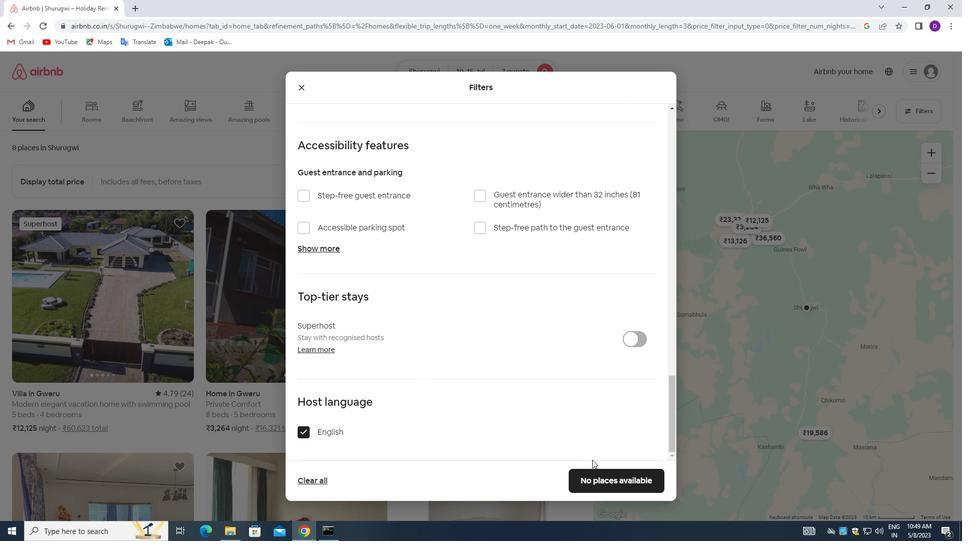 
Action: Mouse pressed left at (598, 476)
Screenshot: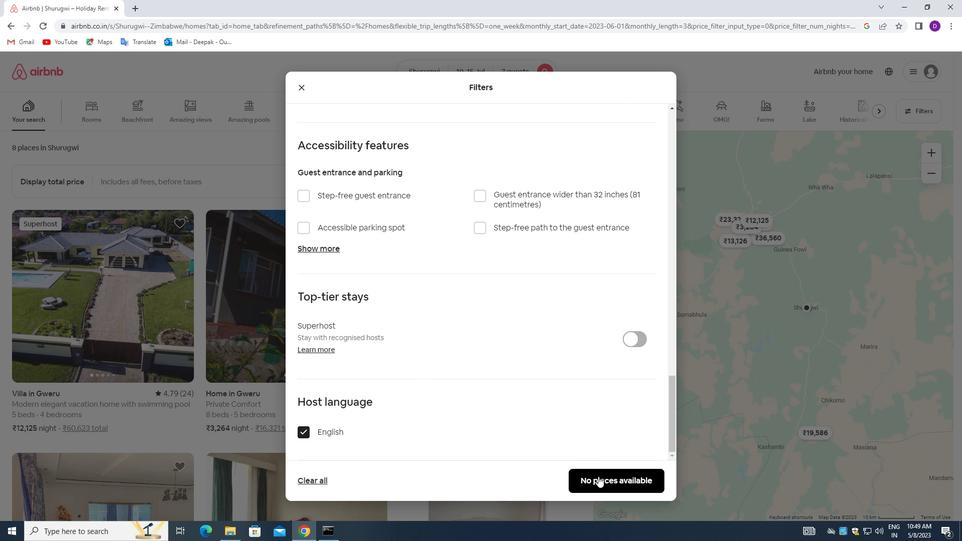 
Action: Mouse moved to (584, 365)
Screenshot: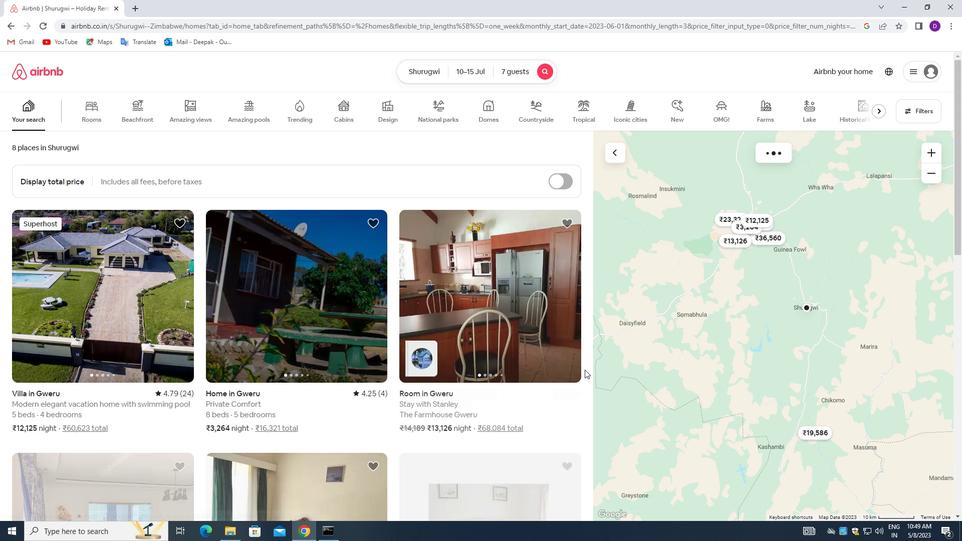 
